 Task: Create a due date automation trigger when advanced on, on the tuesday of the week a card is due add fields with custom field "Resume" cleared at 11:00 AM.
Action: Mouse moved to (1105, 93)
Screenshot: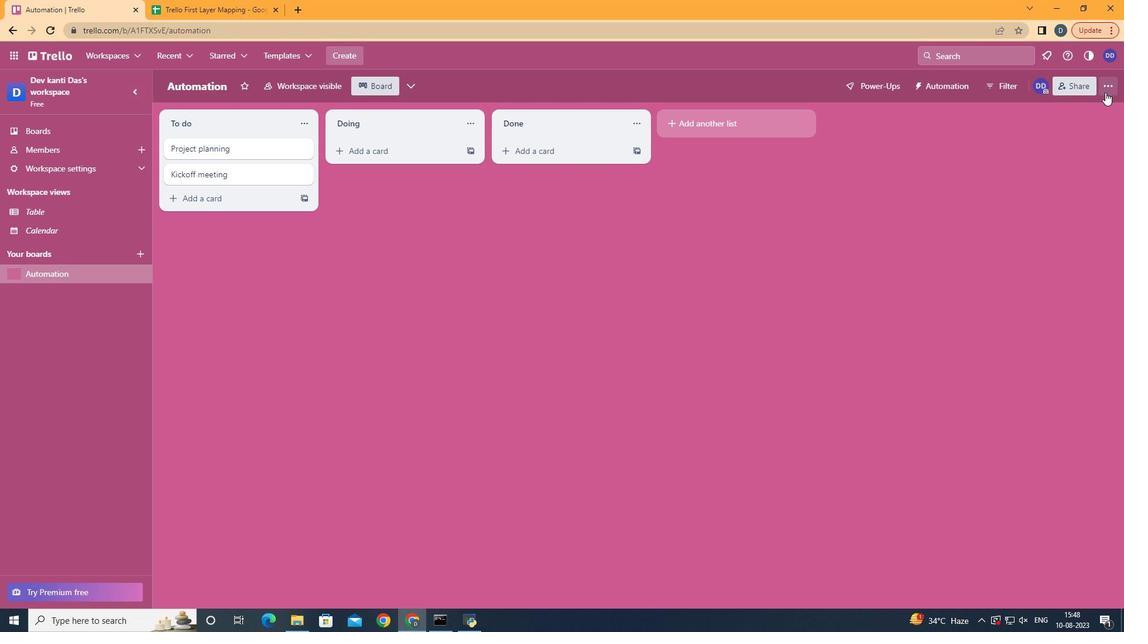 
Action: Mouse pressed left at (1105, 93)
Screenshot: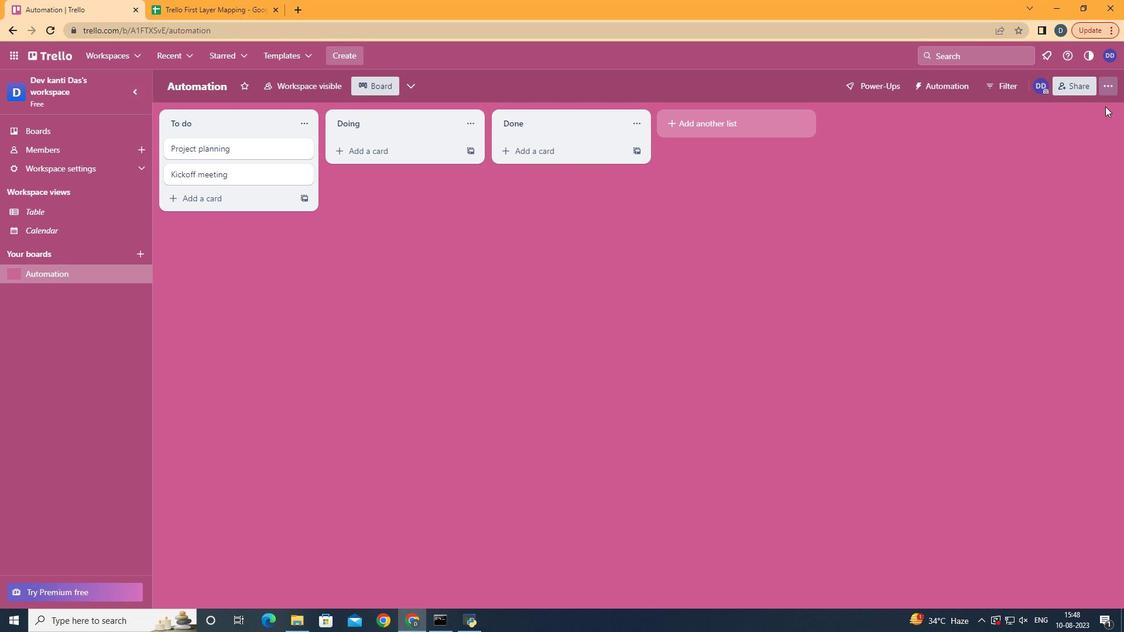 
Action: Mouse moved to (1035, 258)
Screenshot: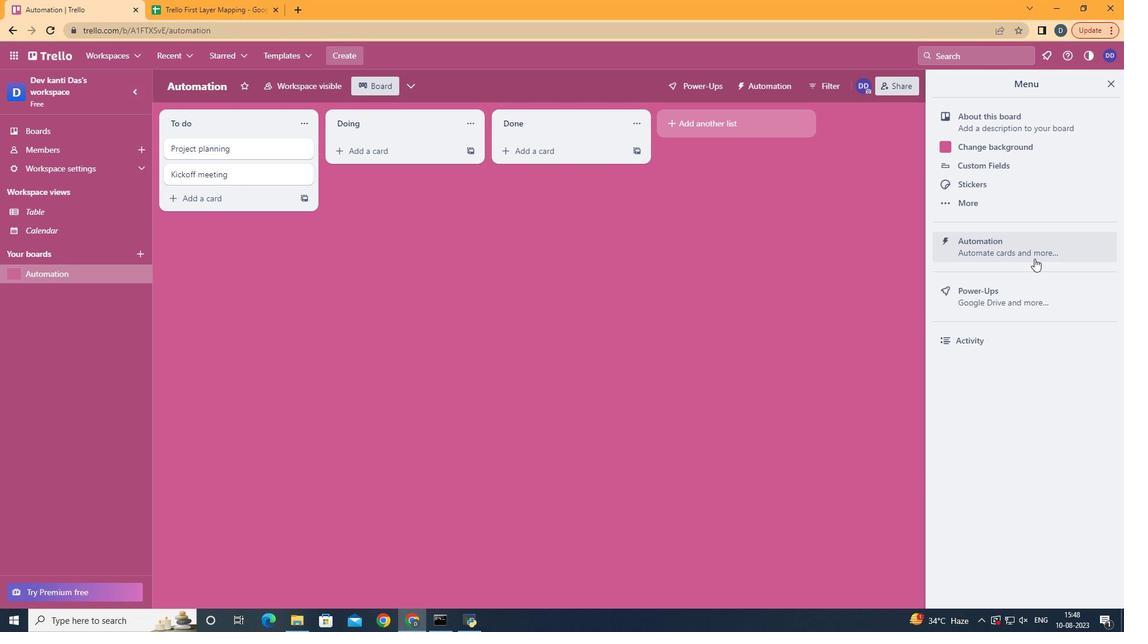 
Action: Mouse pressed left at (1035, 258)
Screenshot: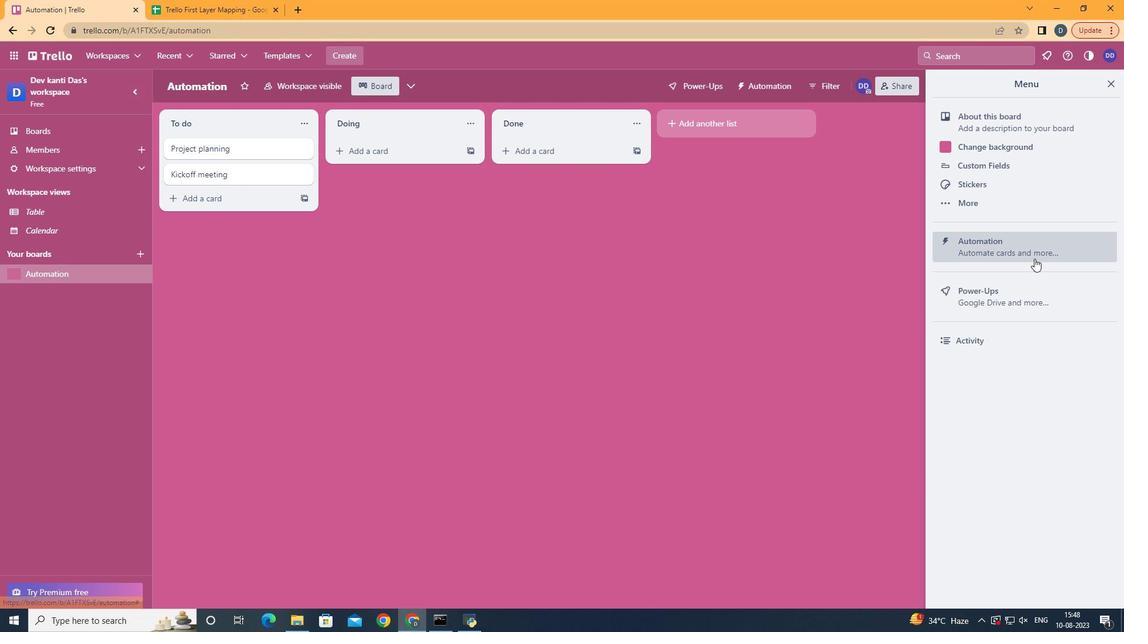 
Action: Mouse moved to (210, 233)
Screenshot: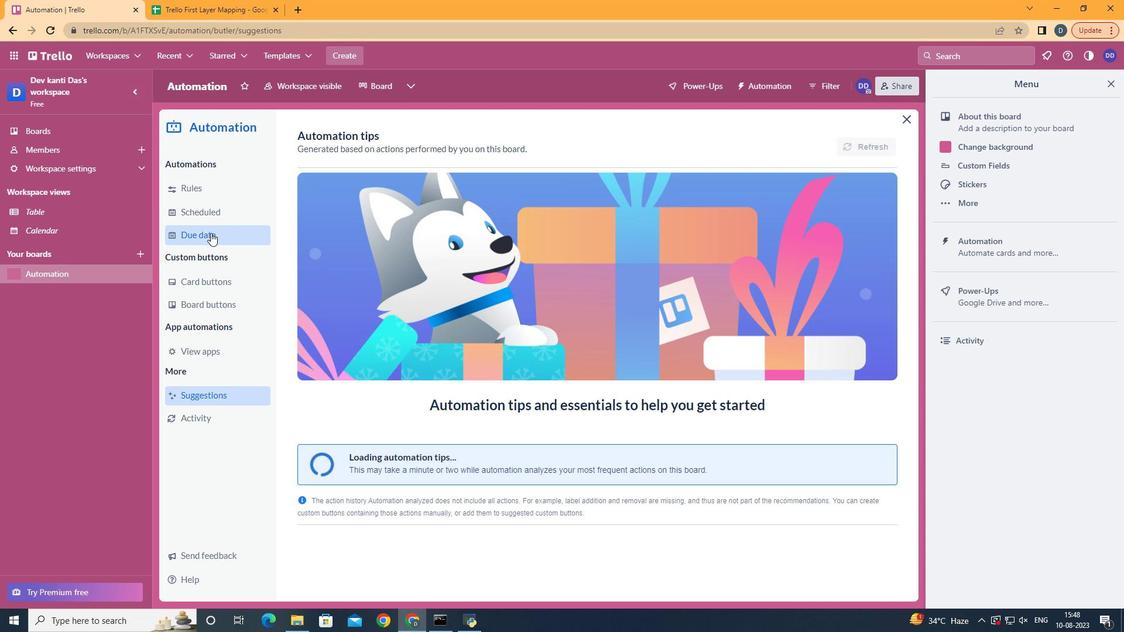 
Action: Mouse pressed left at (210, 233)
Screenshot: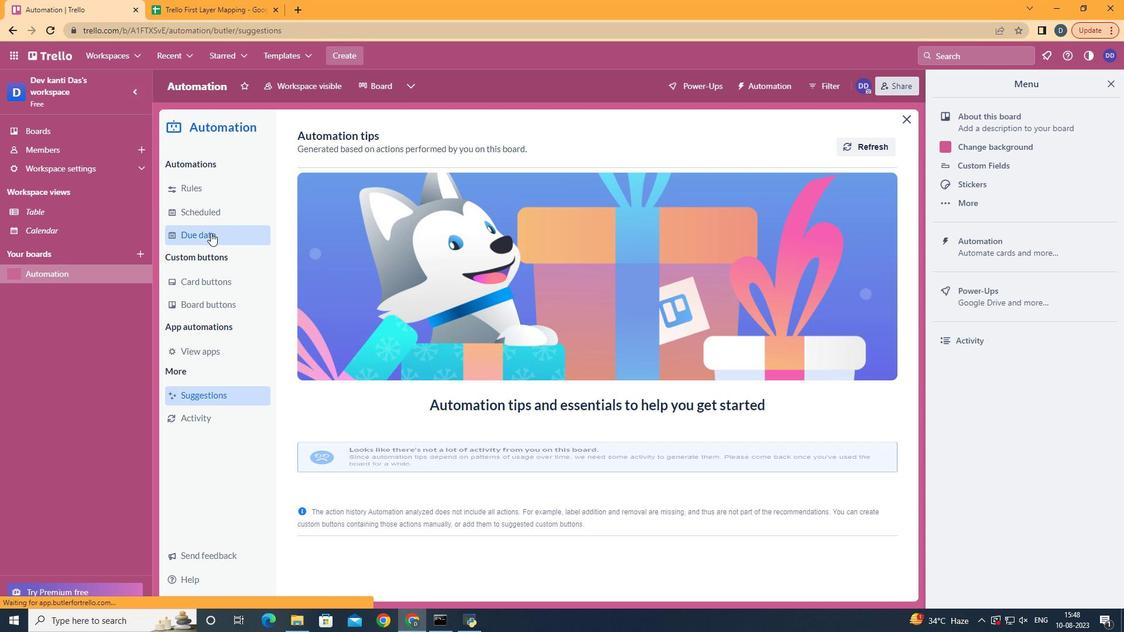 
Action: Mouse moved to (811, 147)
Screenshot: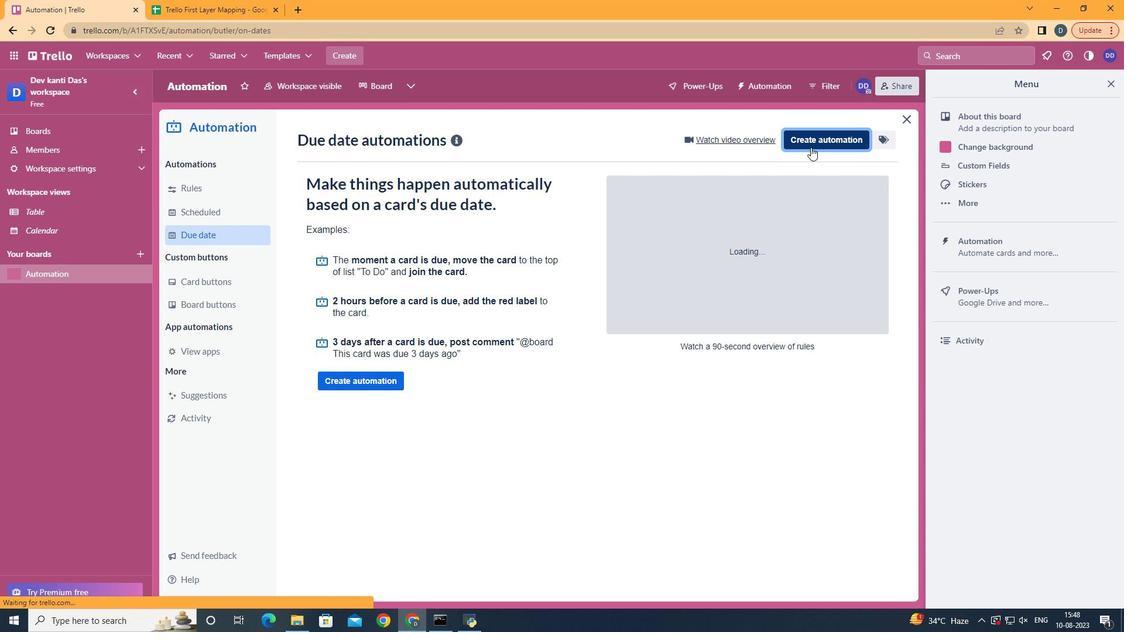 
Action: Mouse pressed left at (811, 147)
Screenshot: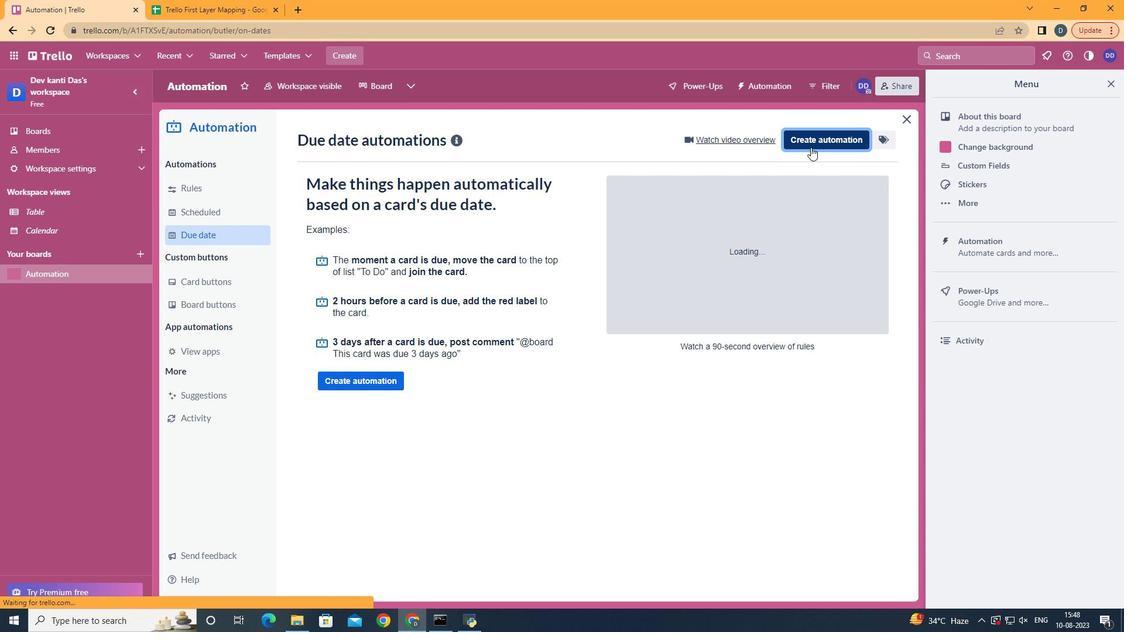 
Action: Mouse moved to (605, 257)
Screenshot: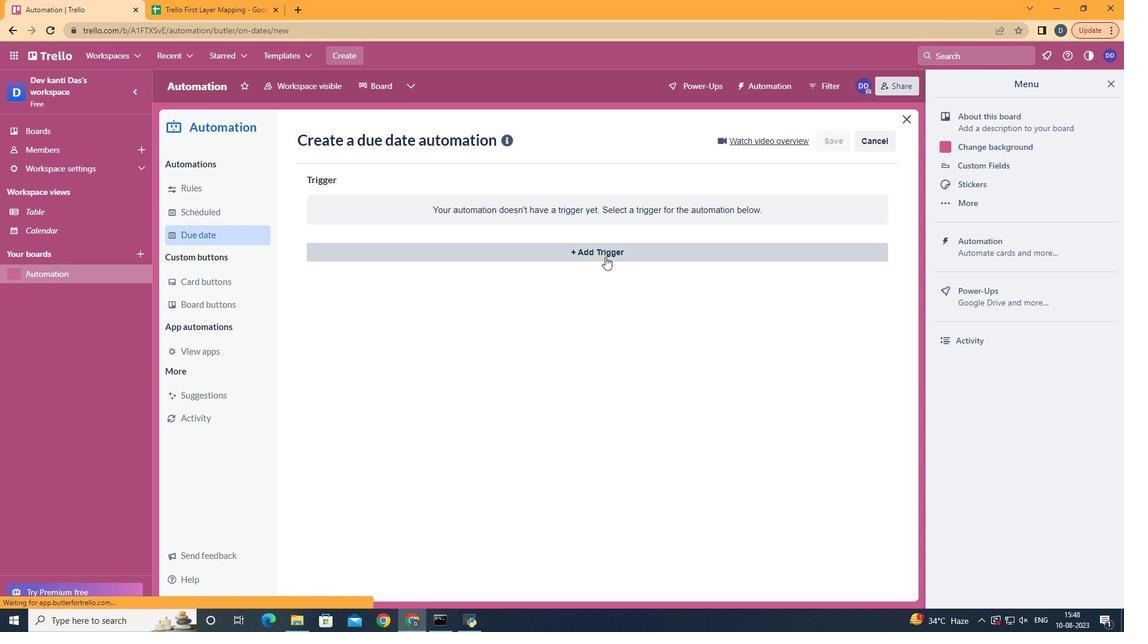 
Action: Mouse pressed left at (605, 257)
Screenshot: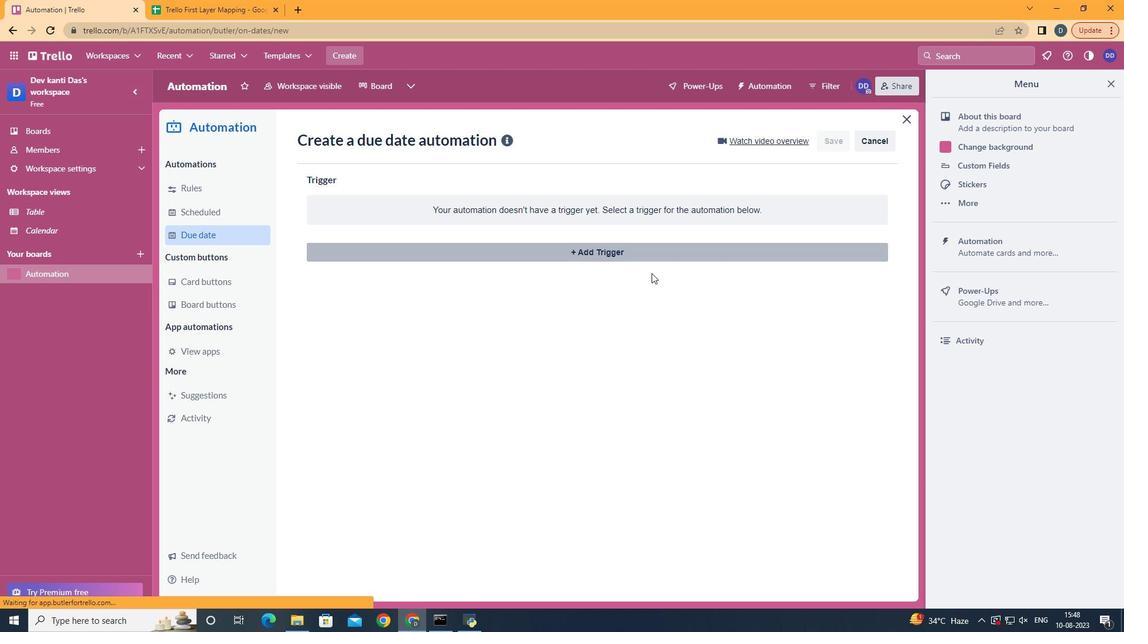 
Action: Mouse moved to (380, 331)
Screenshot: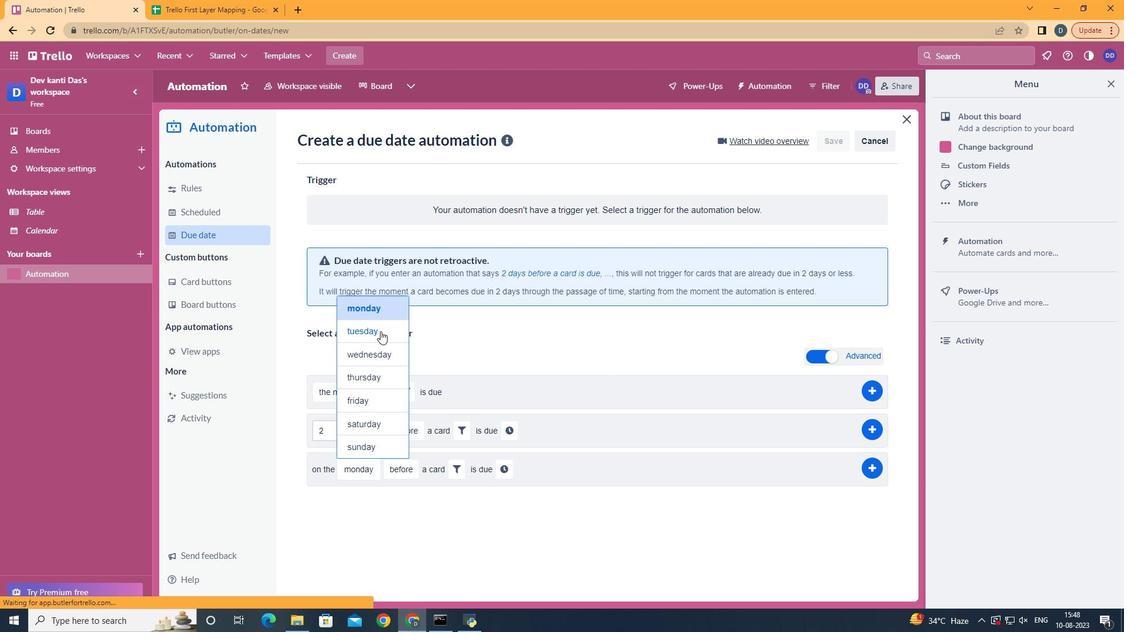 
Action: Mouse pressed left at (380, 331)
Screenshot: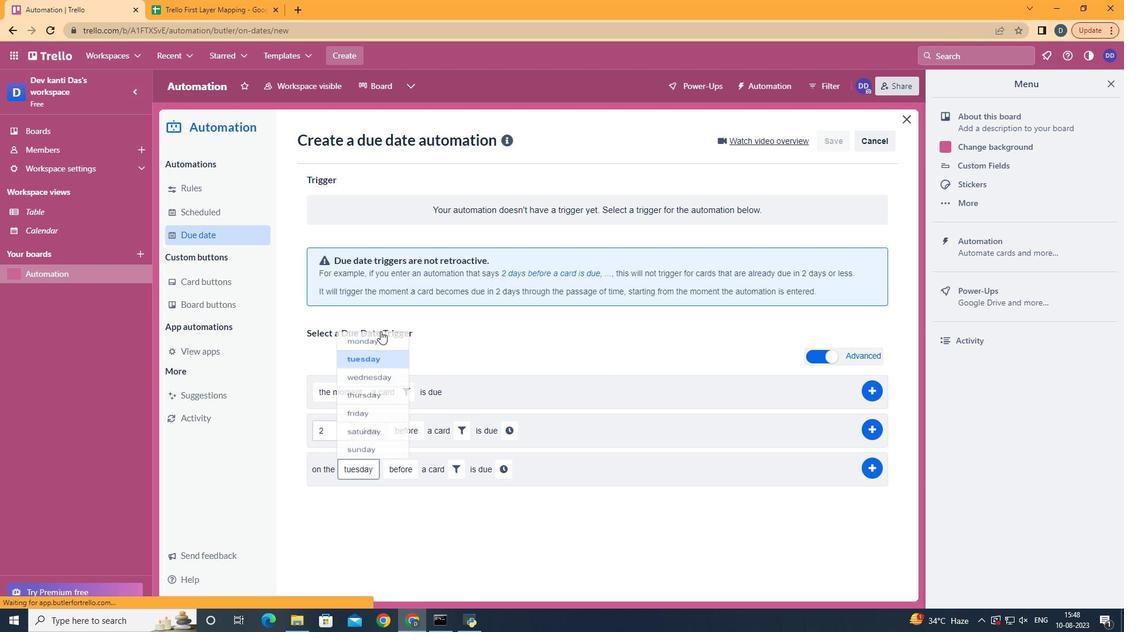 
Action: Mouse moved to (419, 536)
Screenshot: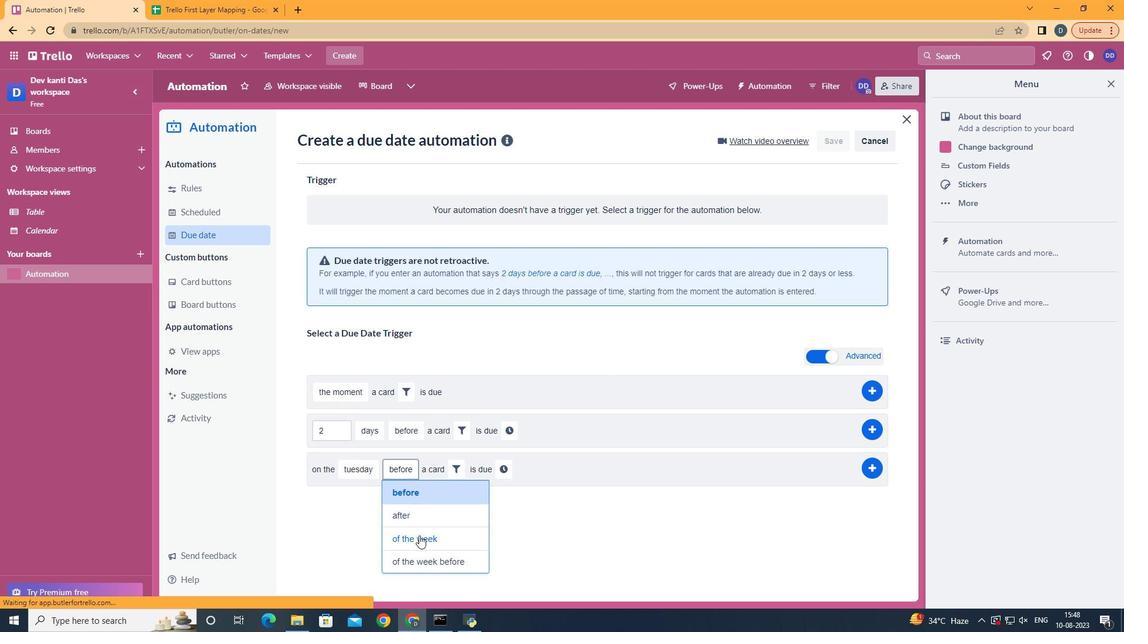 
Action: Mouse pressed left at (419, 536)
Screenshot: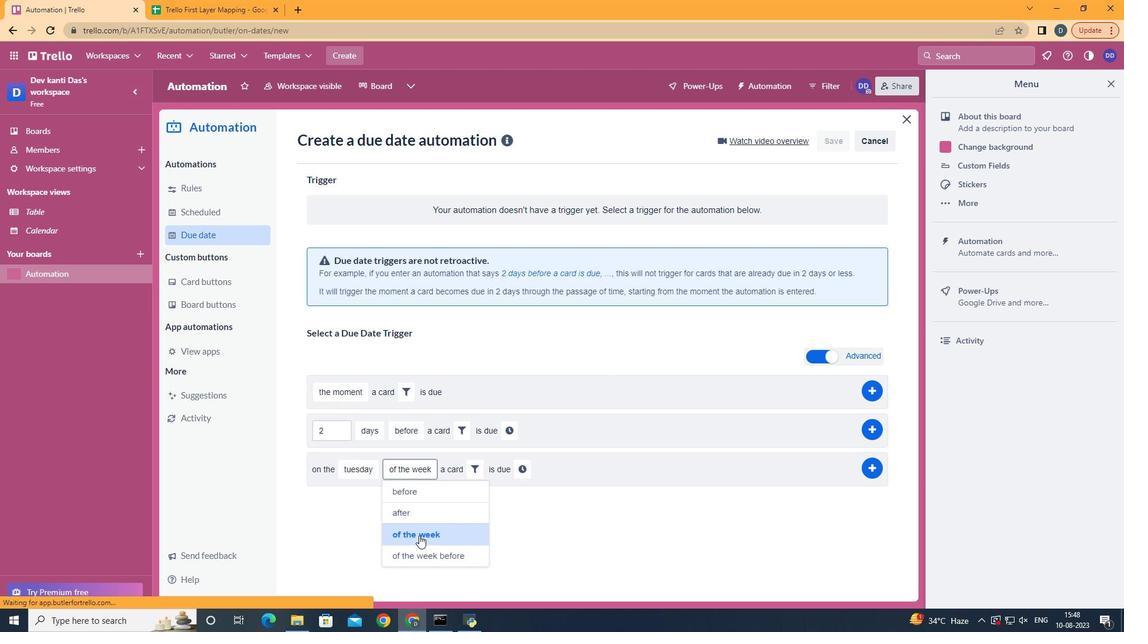 
Action: Mouse moved to (471, 465)
Screenshot: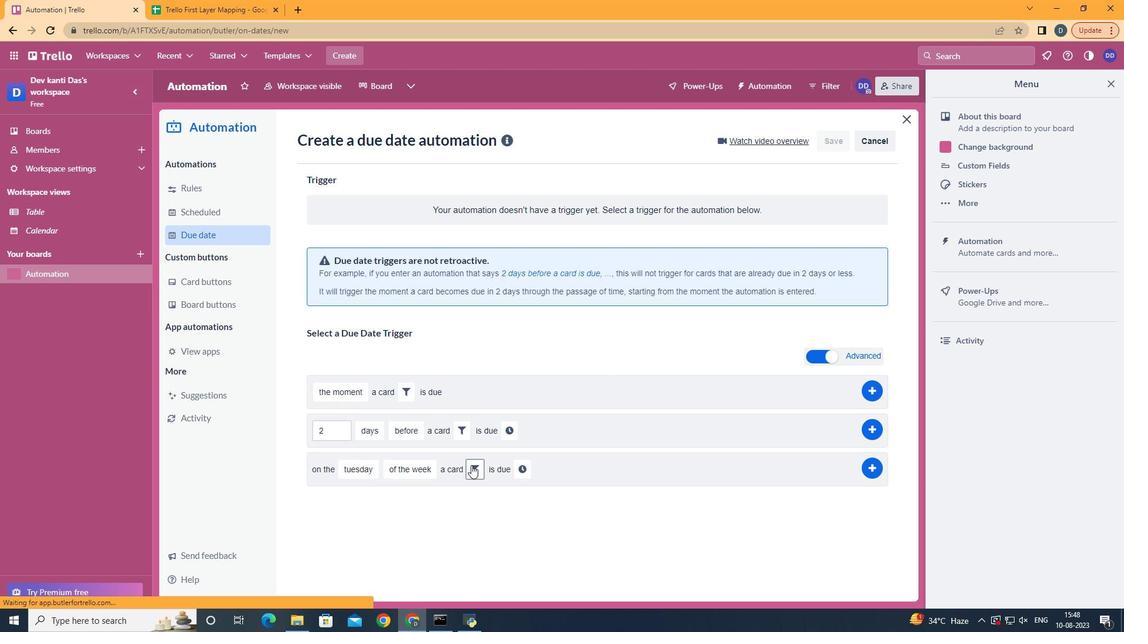 
Action: Mouse pressed left at (471, 465)
Screenshot: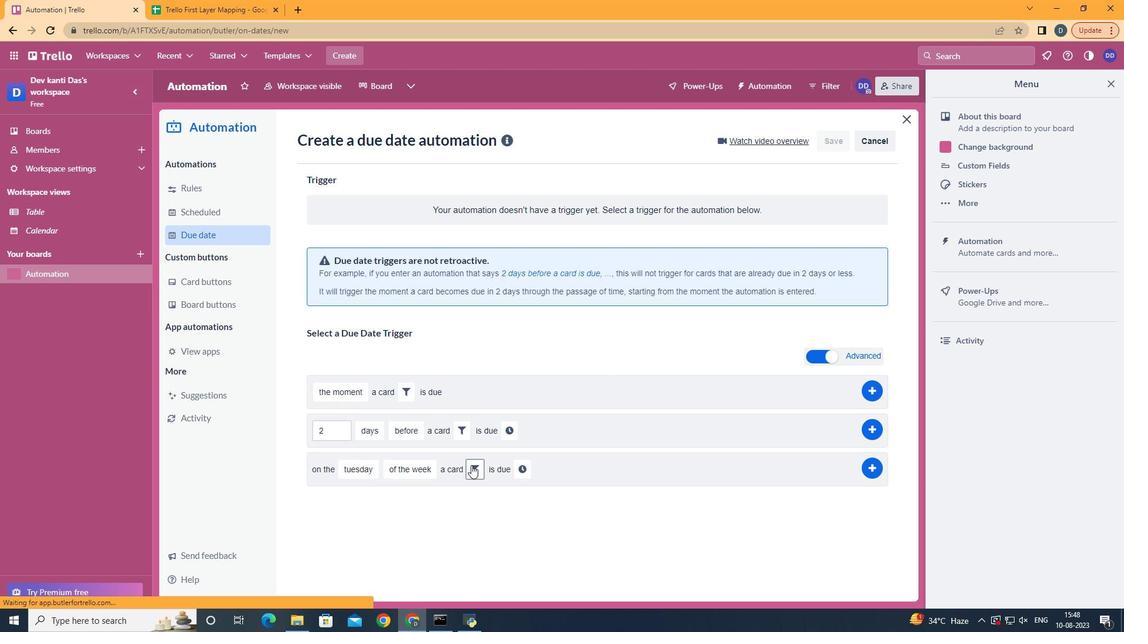 
Action: Mouse moved to (661, 507)
Screenshot: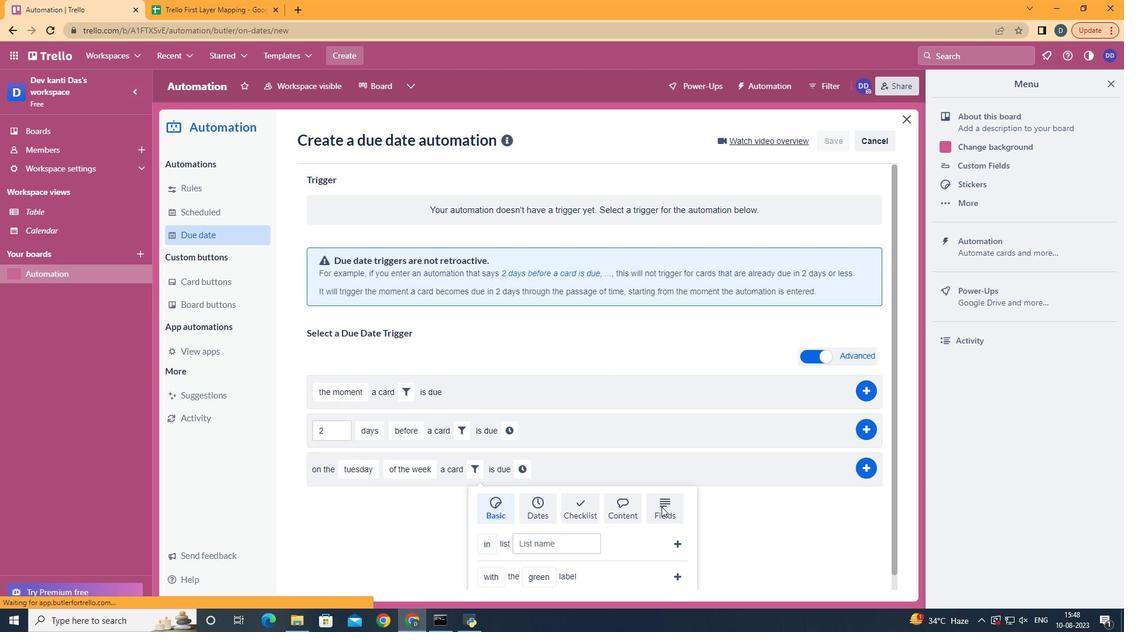
Action: Mouse pressed left at (661, 507)
Screenshot: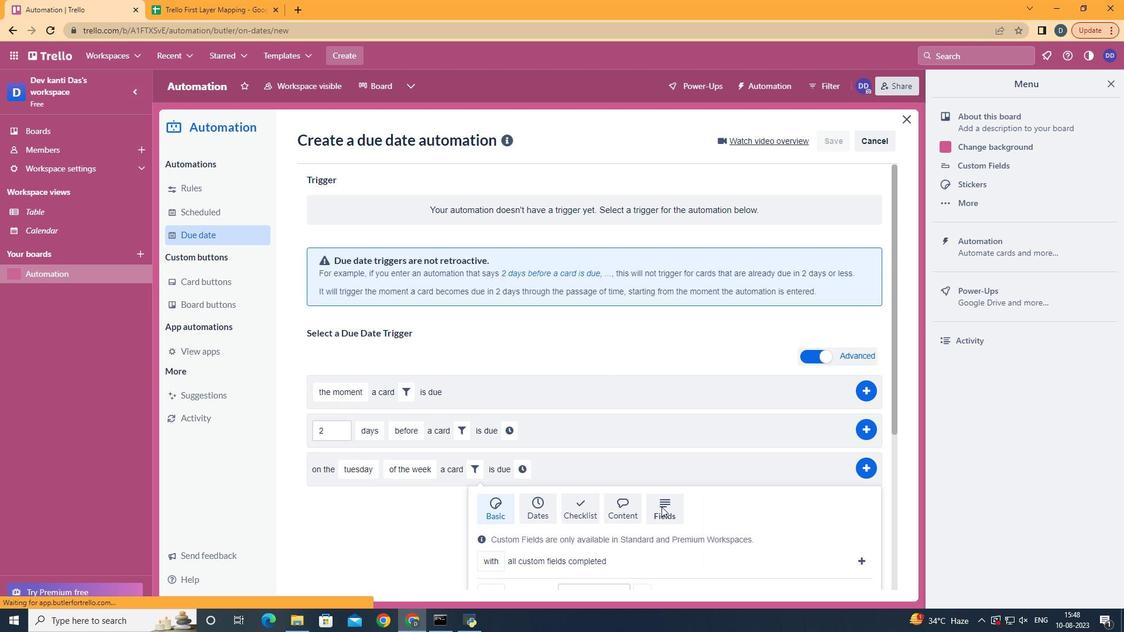 
Action: Mouse moved to (663, 507)
Screenshot: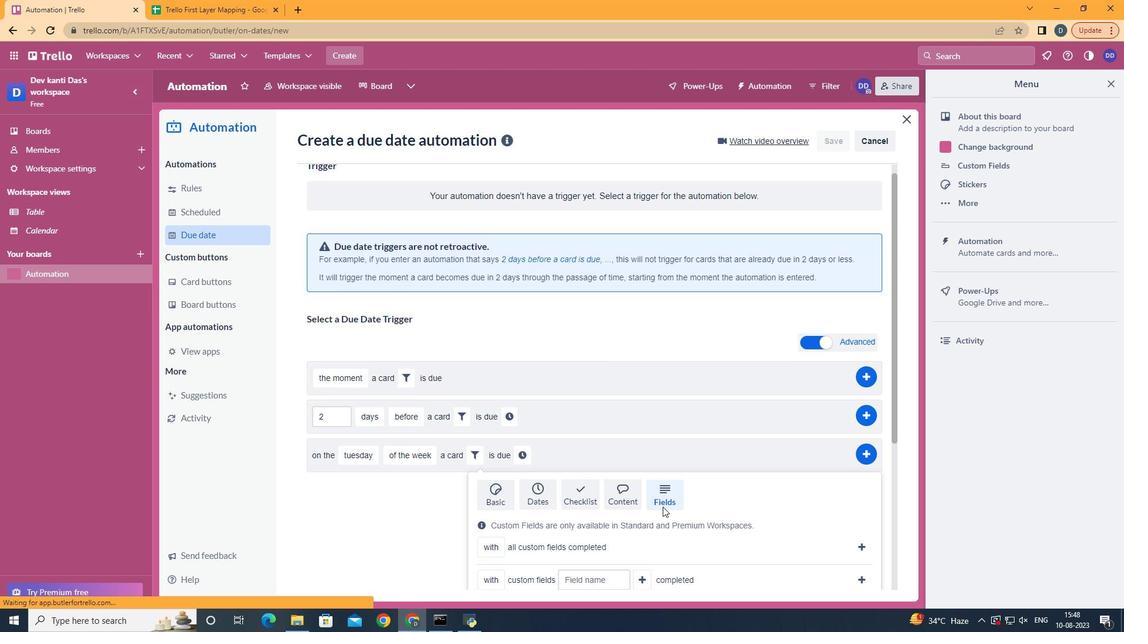 
Action: Mouse scrolled (663, 506) with delta (0, 0)
Screenshot: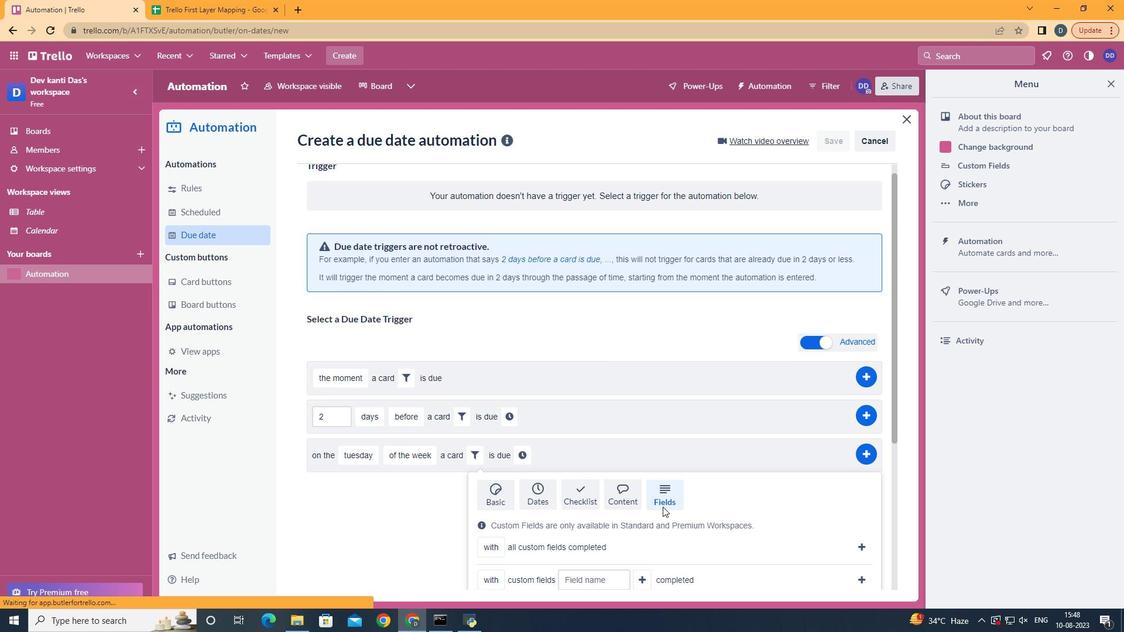 
Action: Mouse scrolled (663, 506) with delta (0, 0)
Screenshot: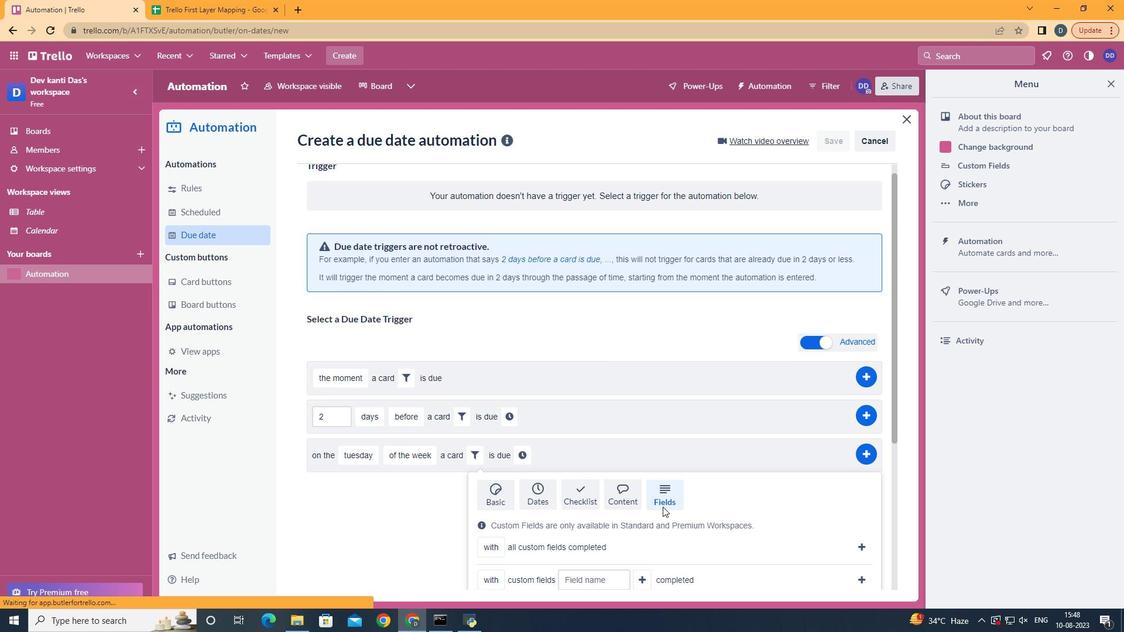 
Action: Mouse moved to (663, 507)
Screenshot: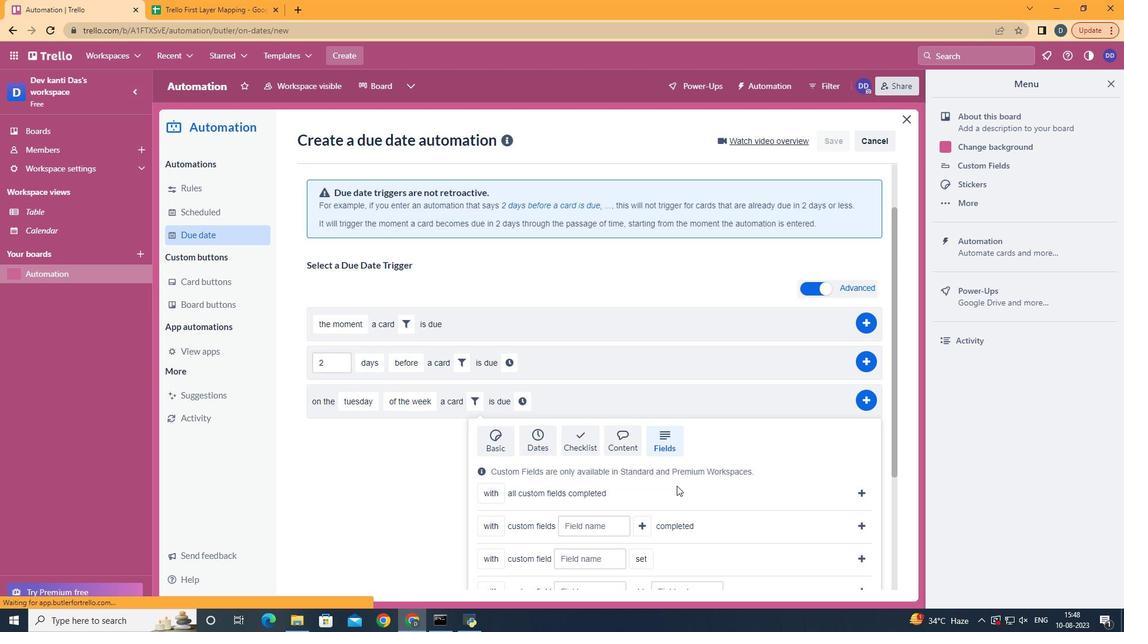 
Action: Mouse scrolled (663, 506) with delta (0, 0)
Screenshot: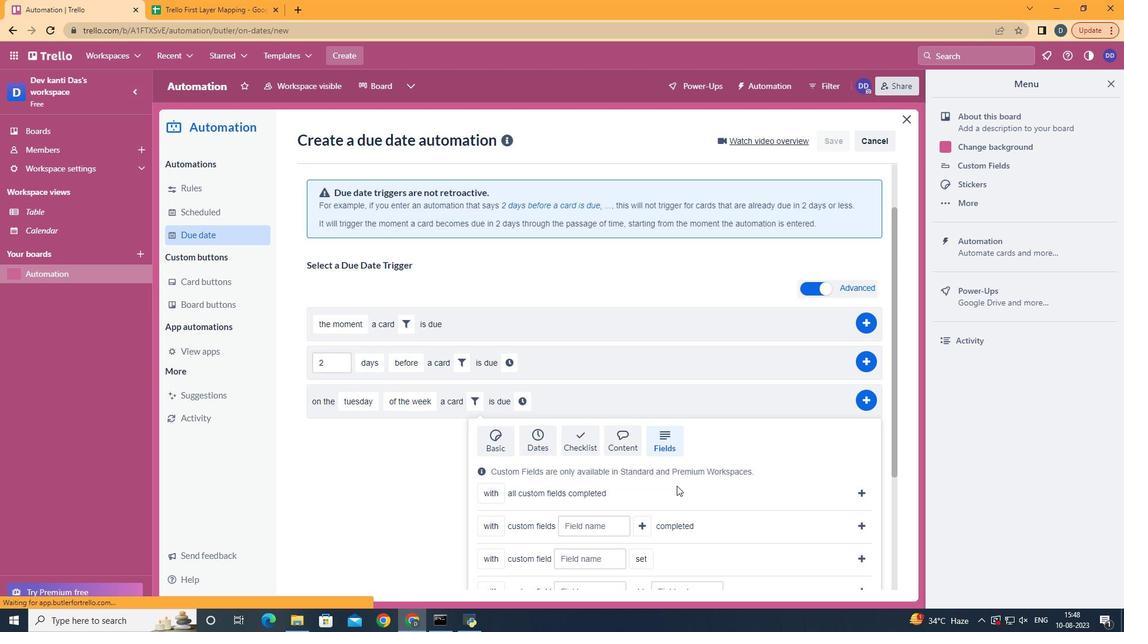 
Action: Mouse moved to (677, 486)
Screenshot: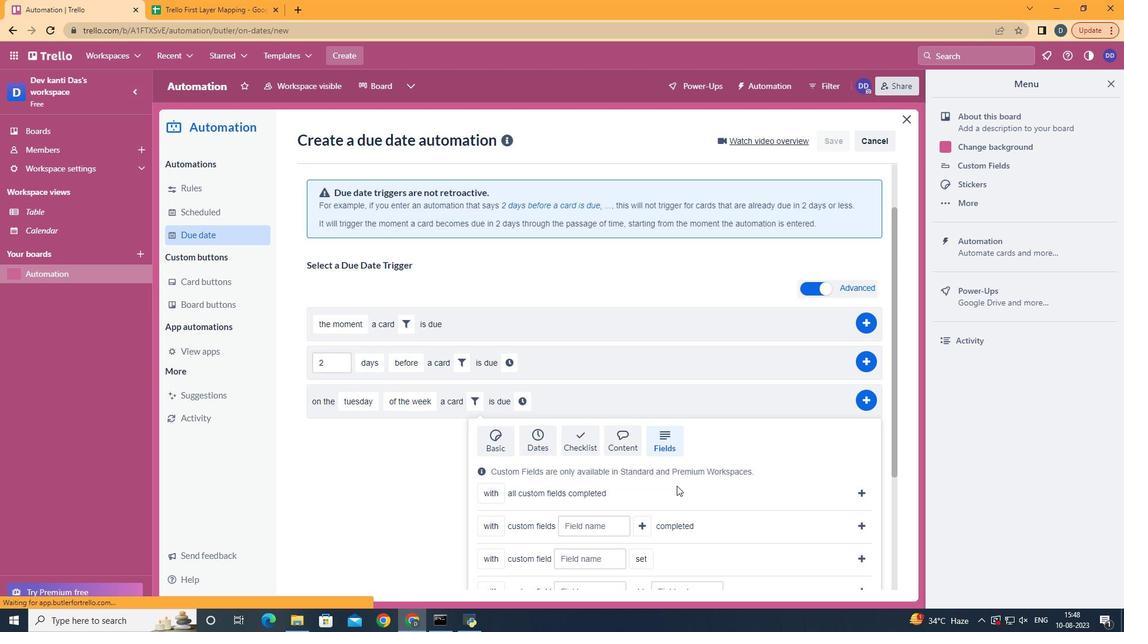 
Action: Mouse scrolled (663, 506) with delta (0, 0)
Screenshot: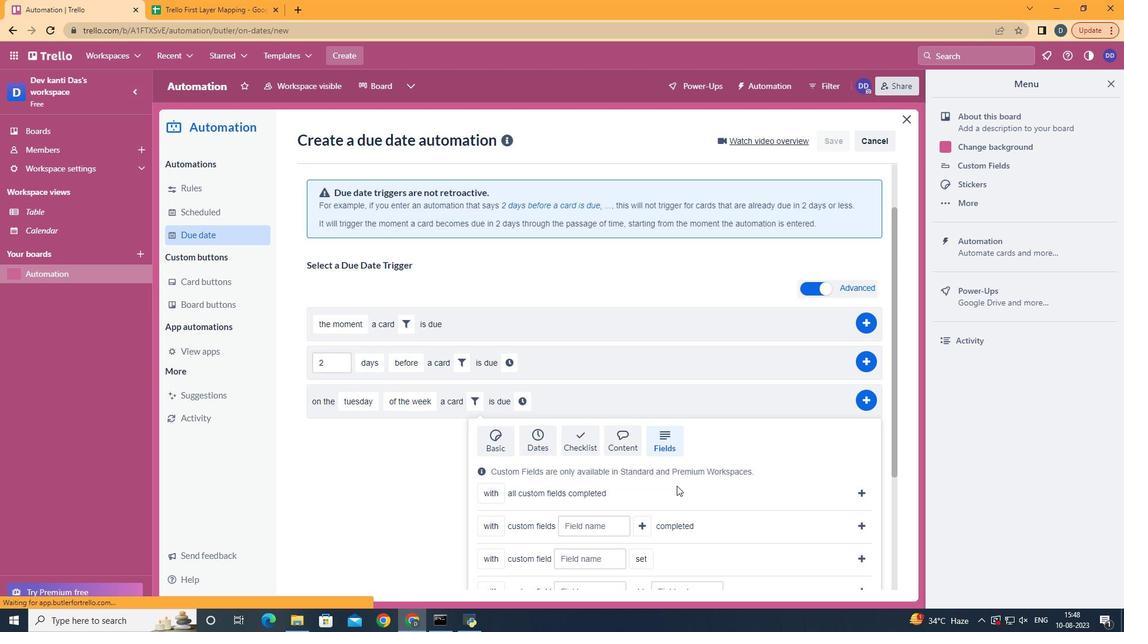 
Action: Mouse moved to (507, 414)
Screenshot: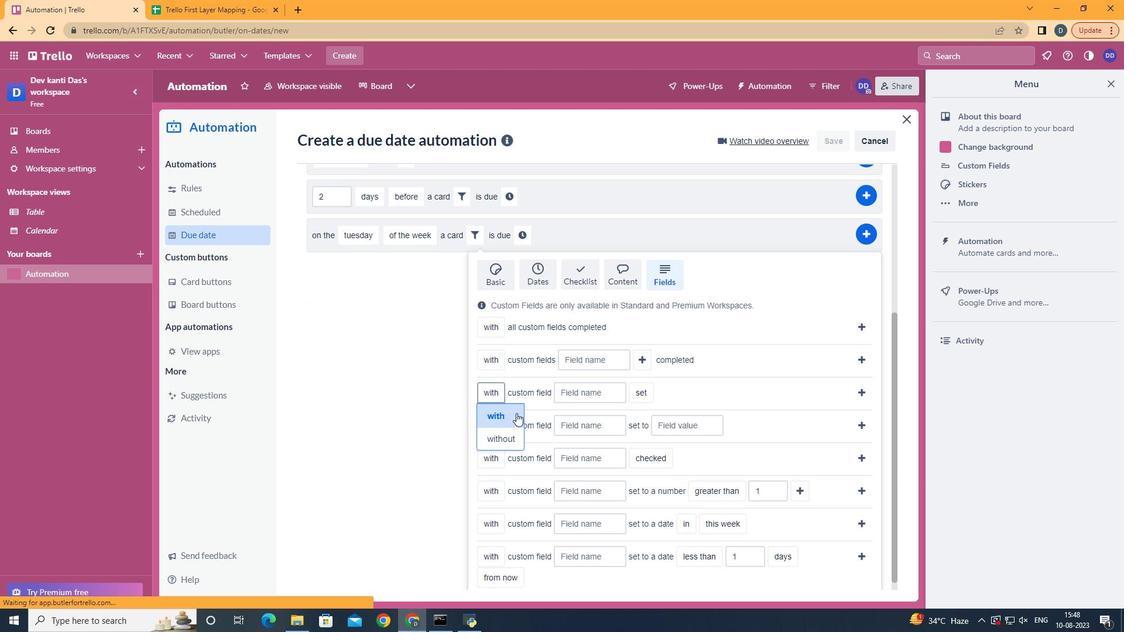
Action: Mouse pressed left at (507, 414)
Screenshot: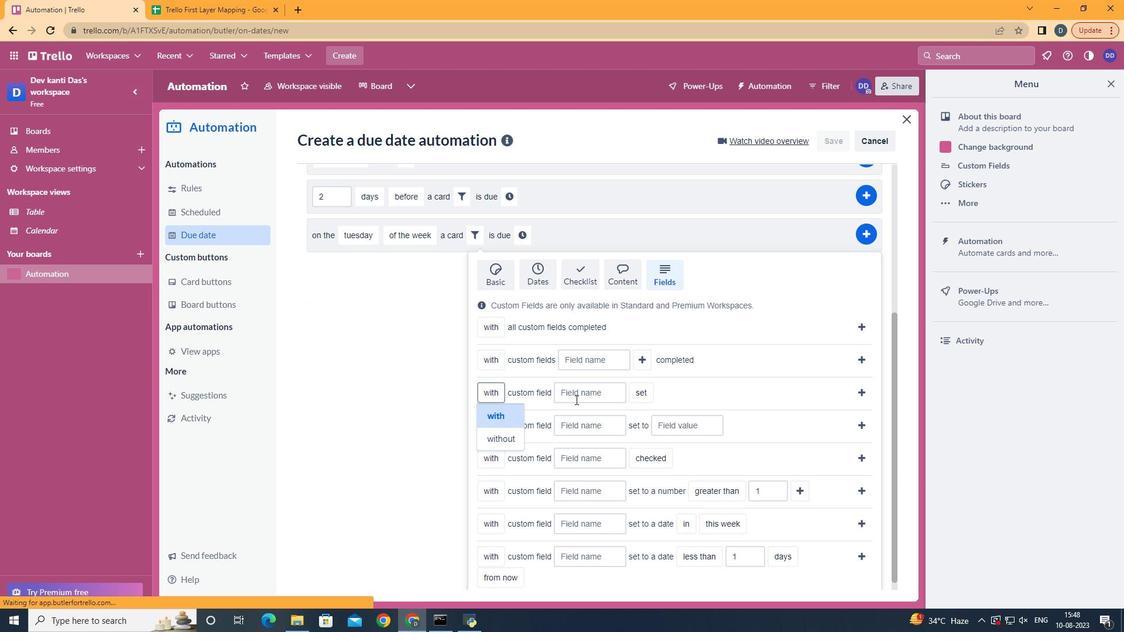 
Action: Mouse moved to (579, 392)
Screenshot: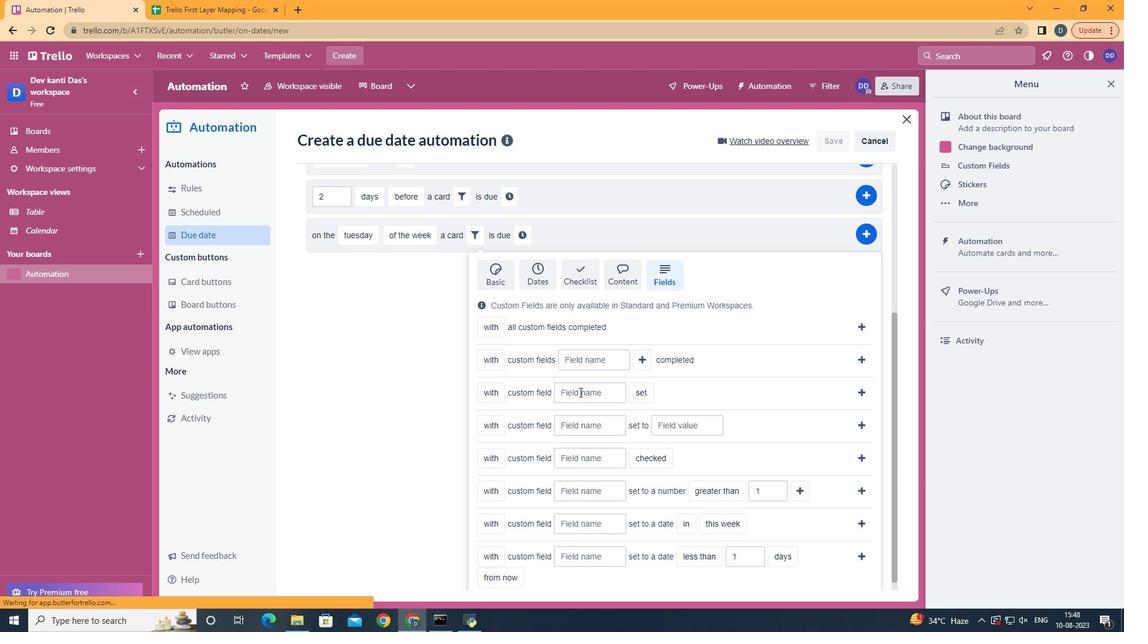 
Action: Mouse pressed left at (579, 392)
Screenshot: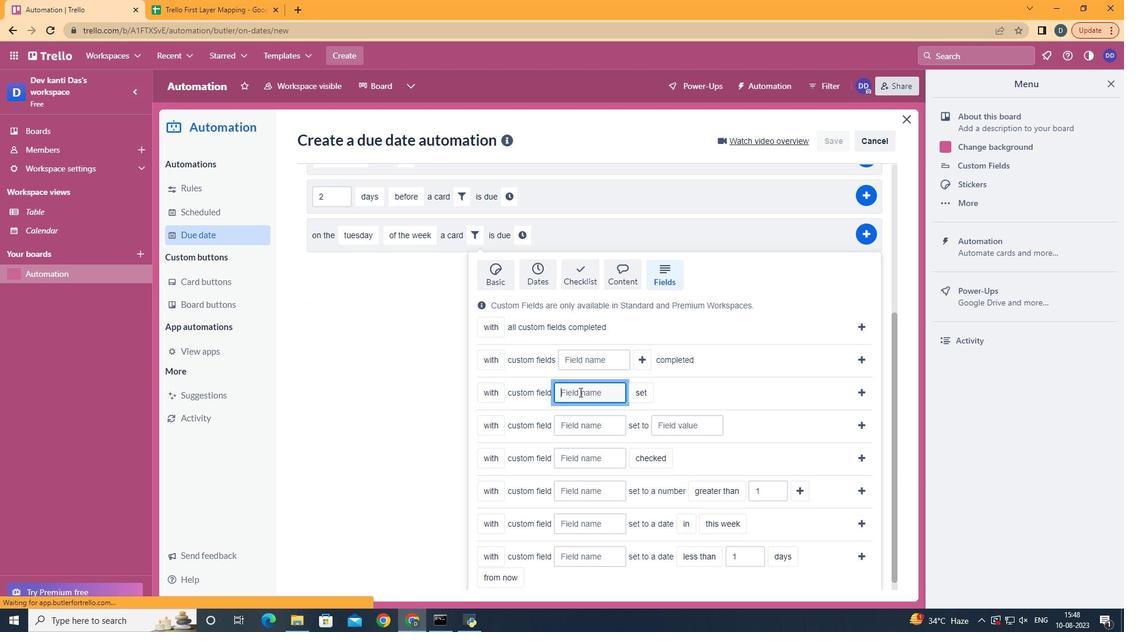 
Action: Mouse moved to (585, 390)
Screenshot: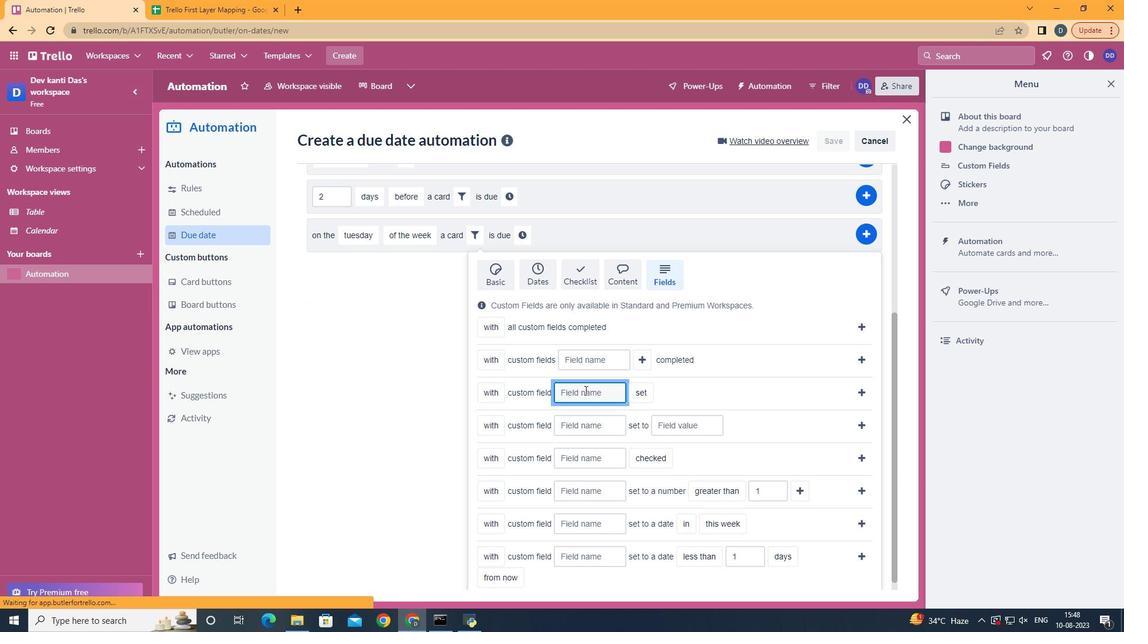 
Action: Key pressed <Key.shift>Resume
Screenshot: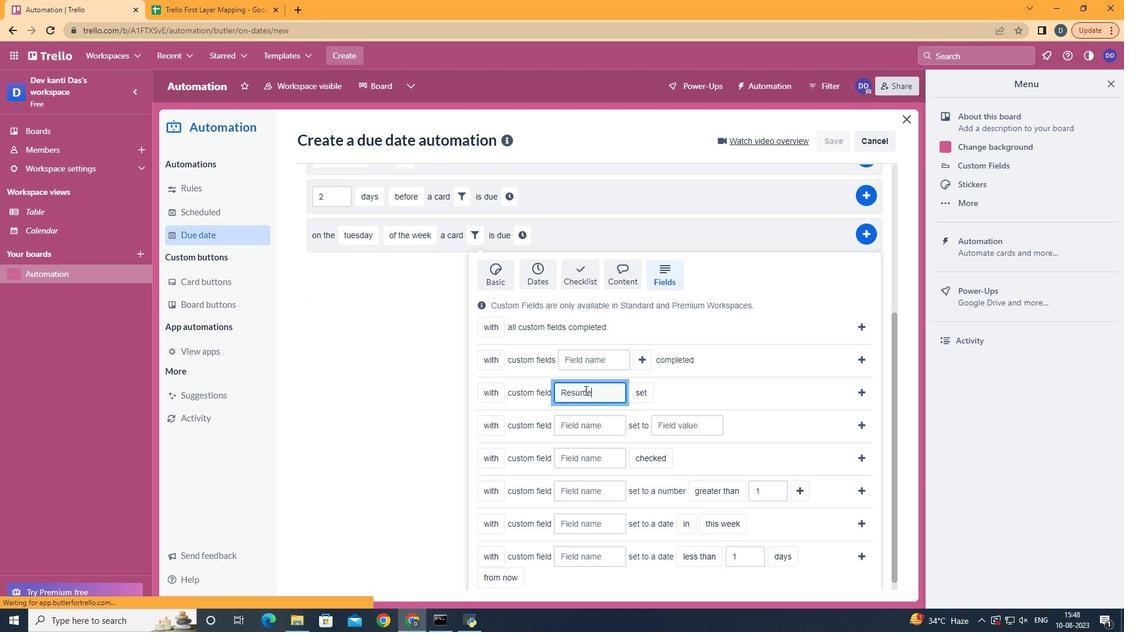 
Action: Mouse moved to (652, 429)
Screenshot: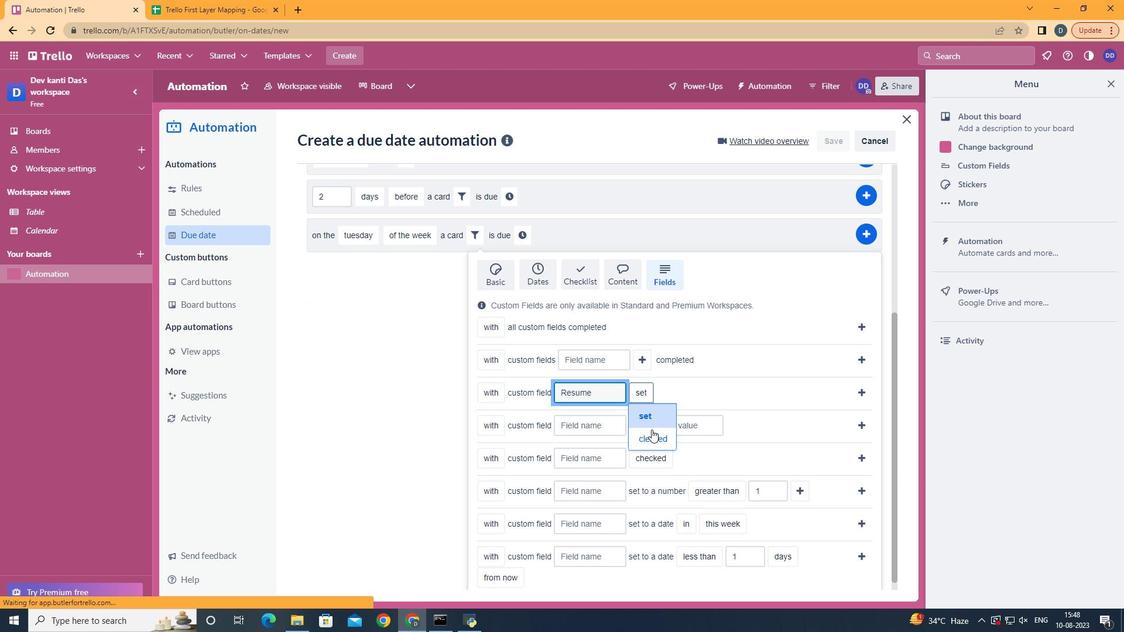 
Action: Mouse pressed left at (652, 429)
Screenshot: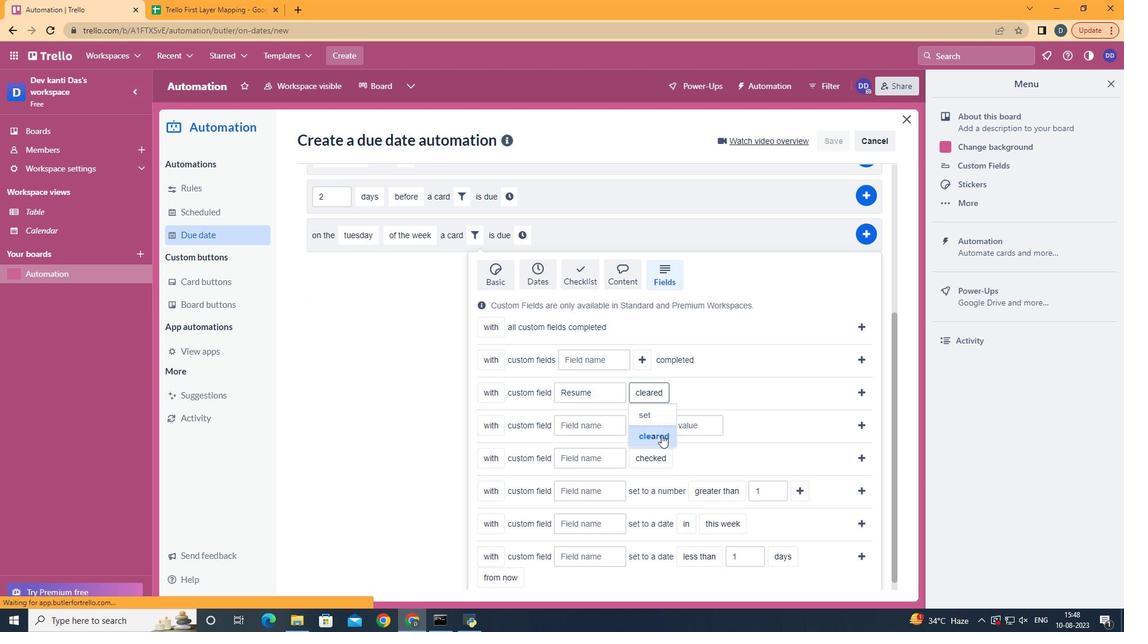 
Action: Mouse moved to (864, 386)
Screenshot: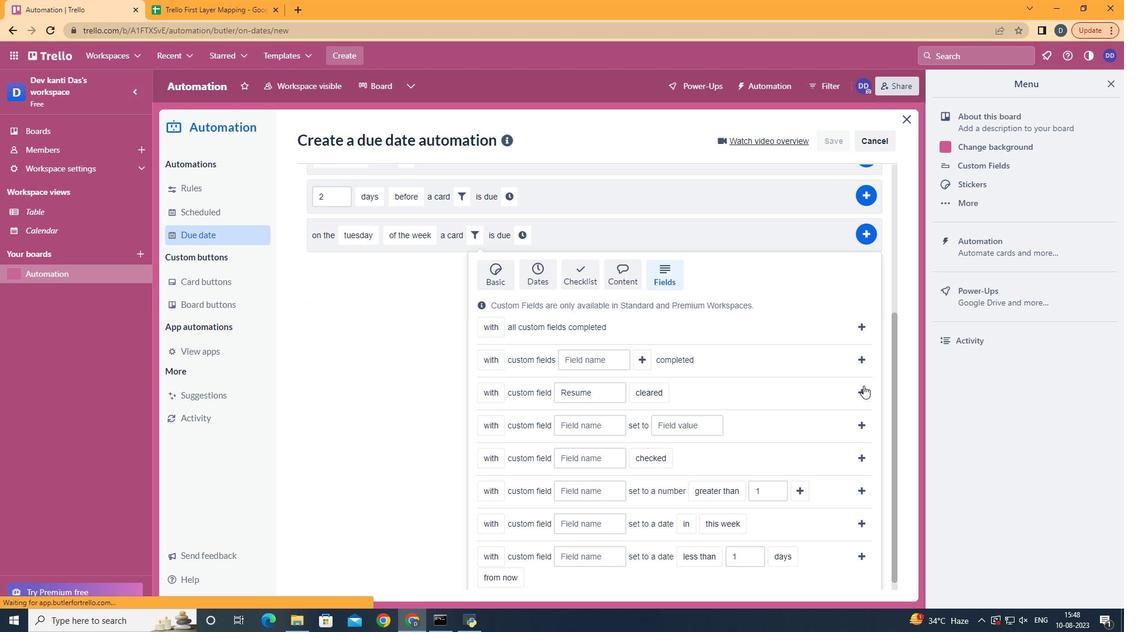 
Action: Mouse pressed left at (864, 386)
Screenshot: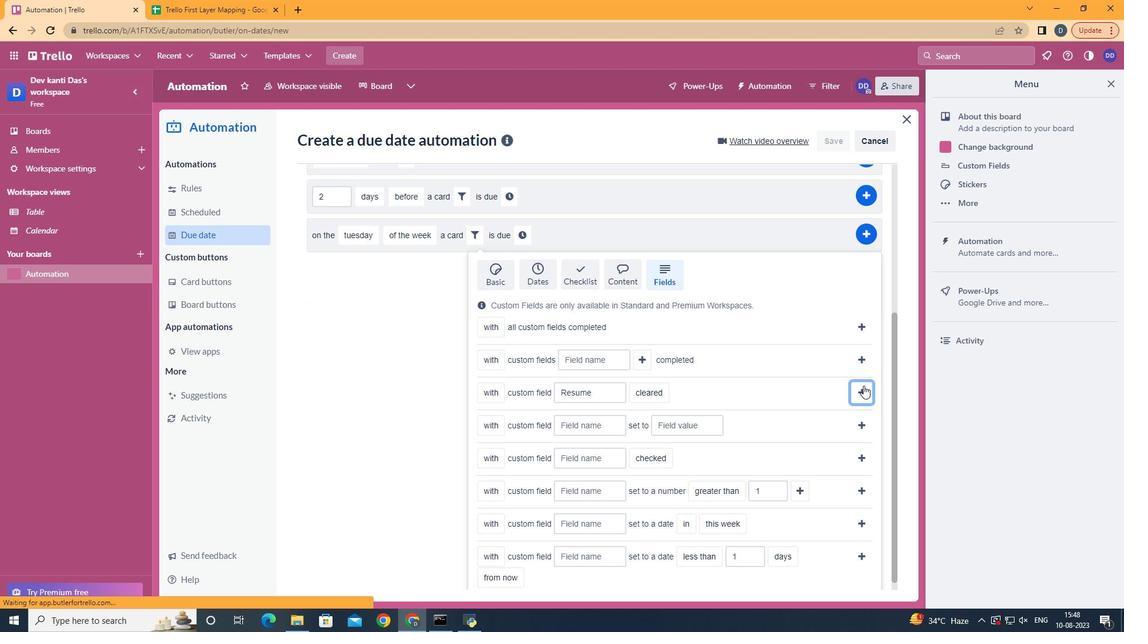 
Action: Mouse moved to (681, 471)
Screenshot: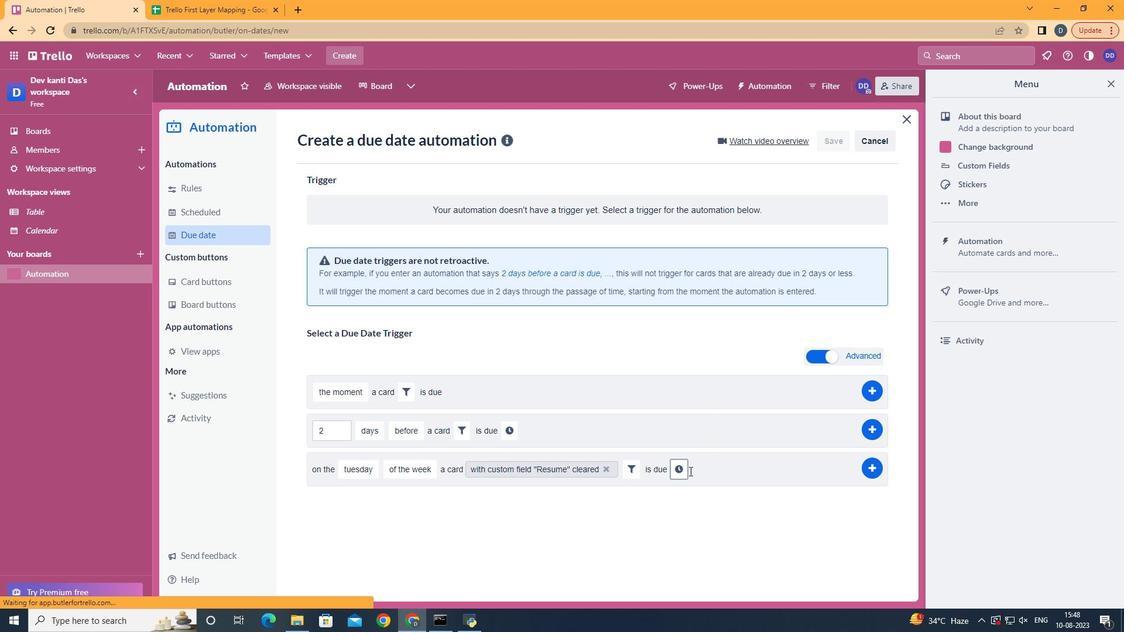 
Action: Mouse pressed left at (681, 471)
Screenshot: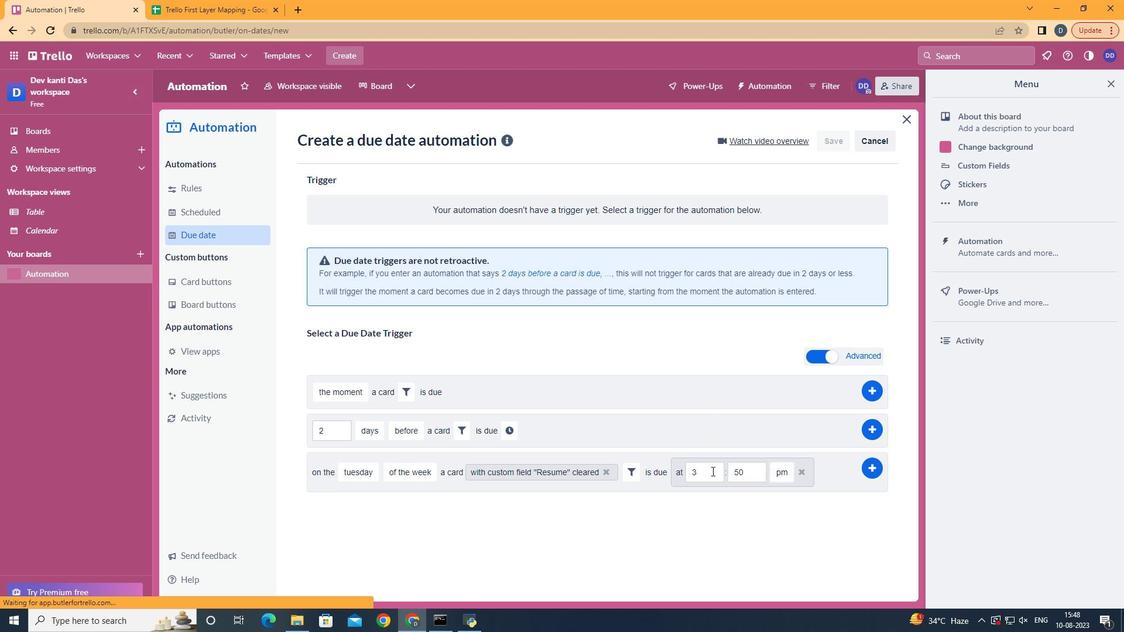 
Action: Mouse moved to (712, 471)
Screenshot: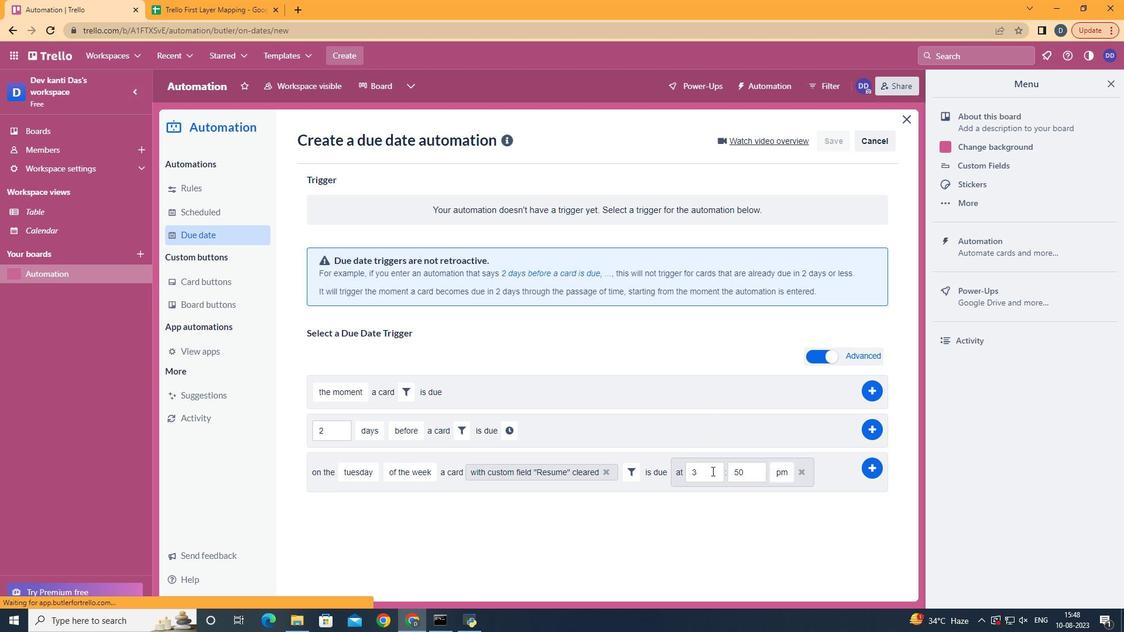 
Action: Mouse pressed left at (712, 471)
Screenshot: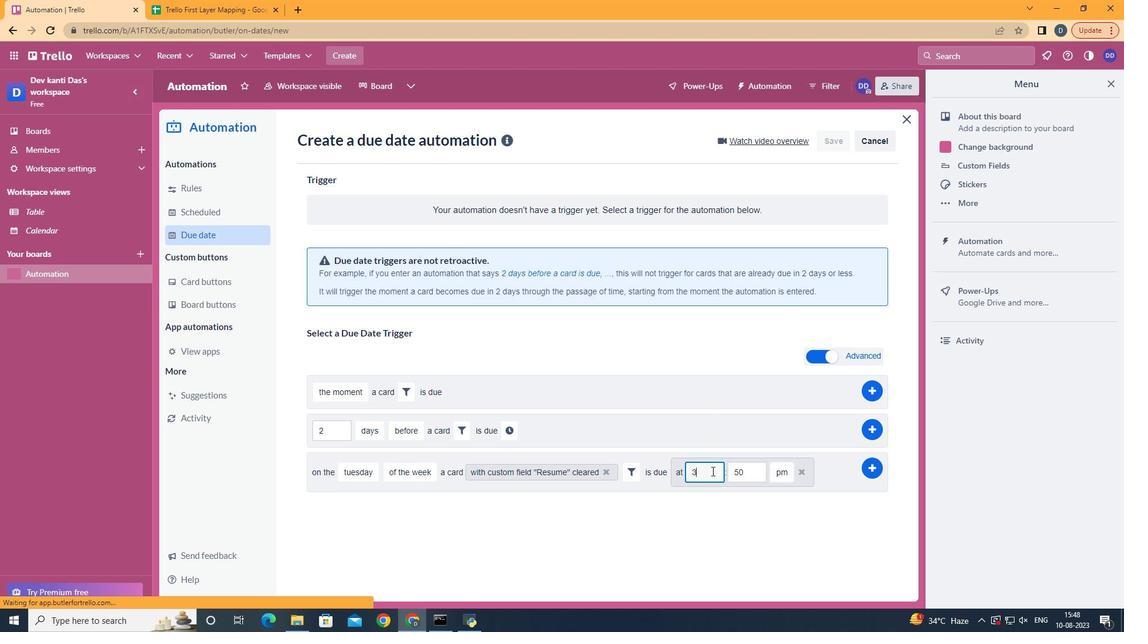 
Action: Mouse moved to (691, 449)
Screenshot: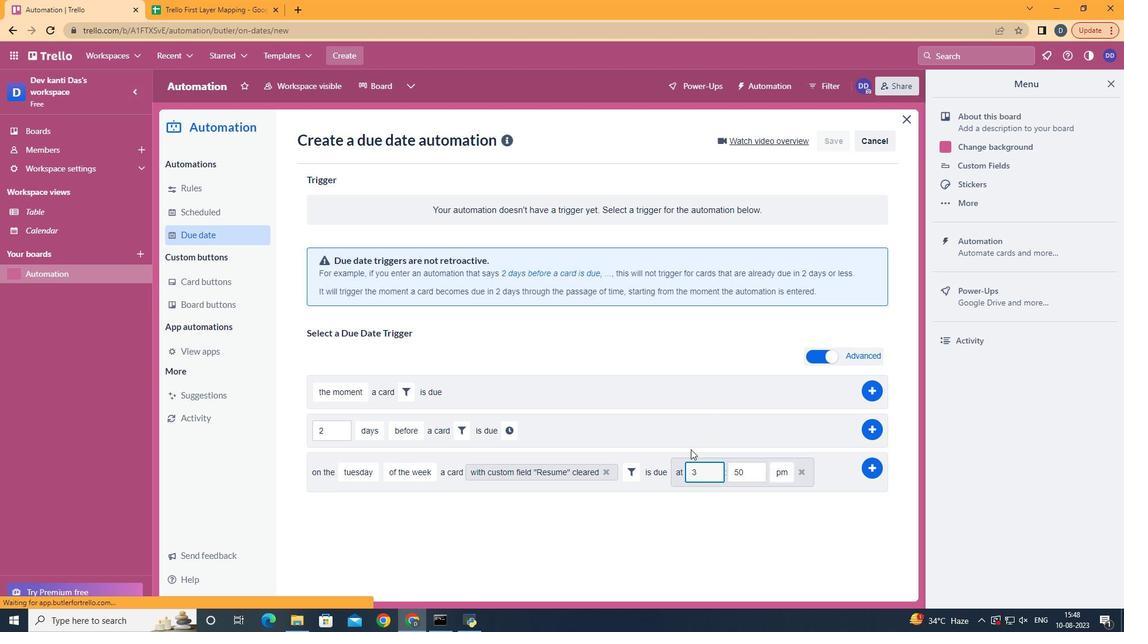 
Action: Key pressed <Key.backspace>11
Screenshot: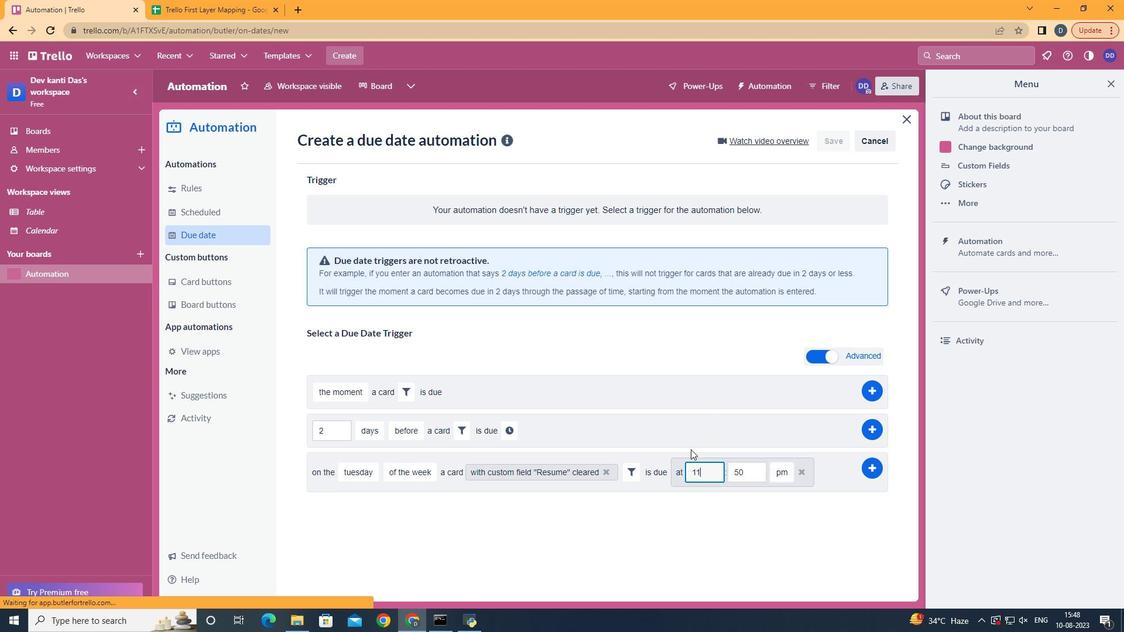 
Action: Mouse moved to (752, 472)
Screenshot: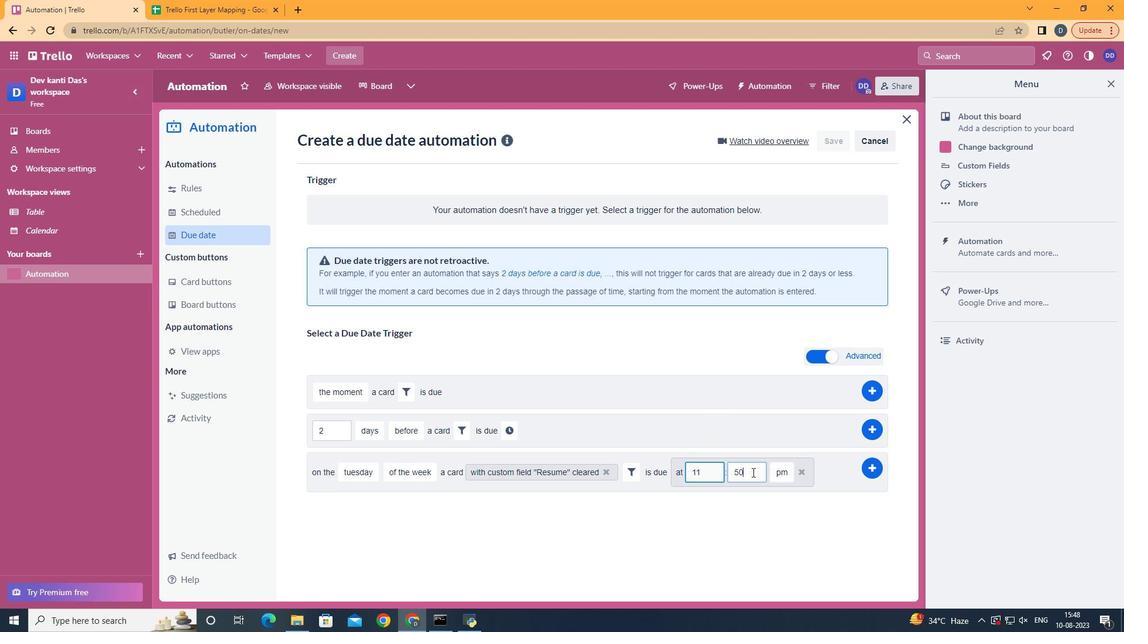 
Action: Mouse pressed left at (752, 472)
Screenshot: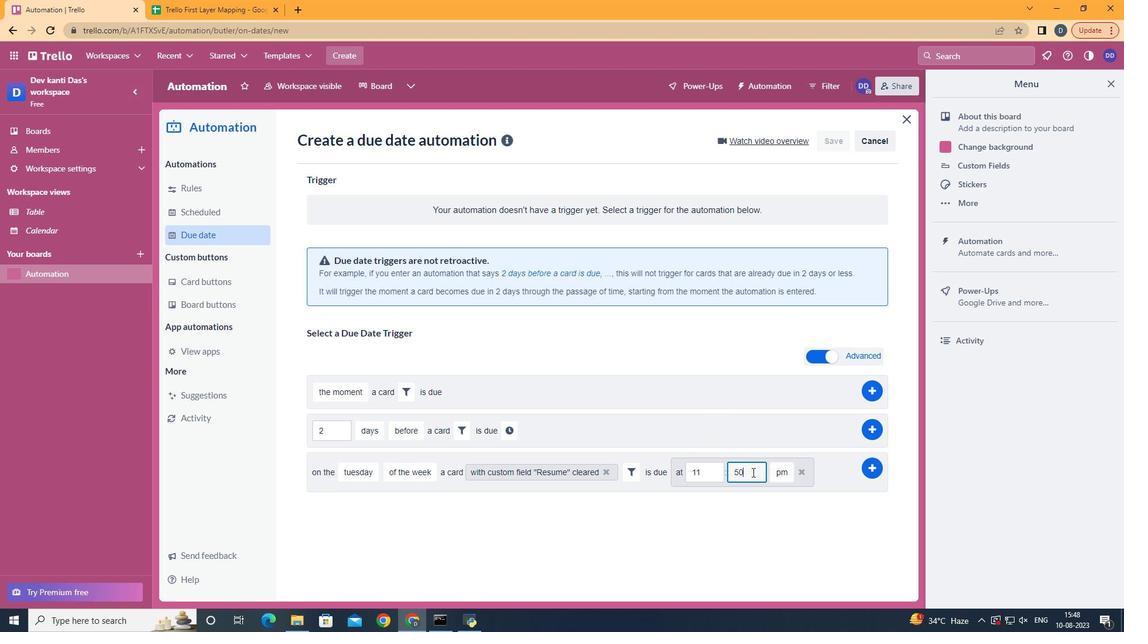 
Action: Key pressed <Key.backspace><Key.backspace>00
Screenshot: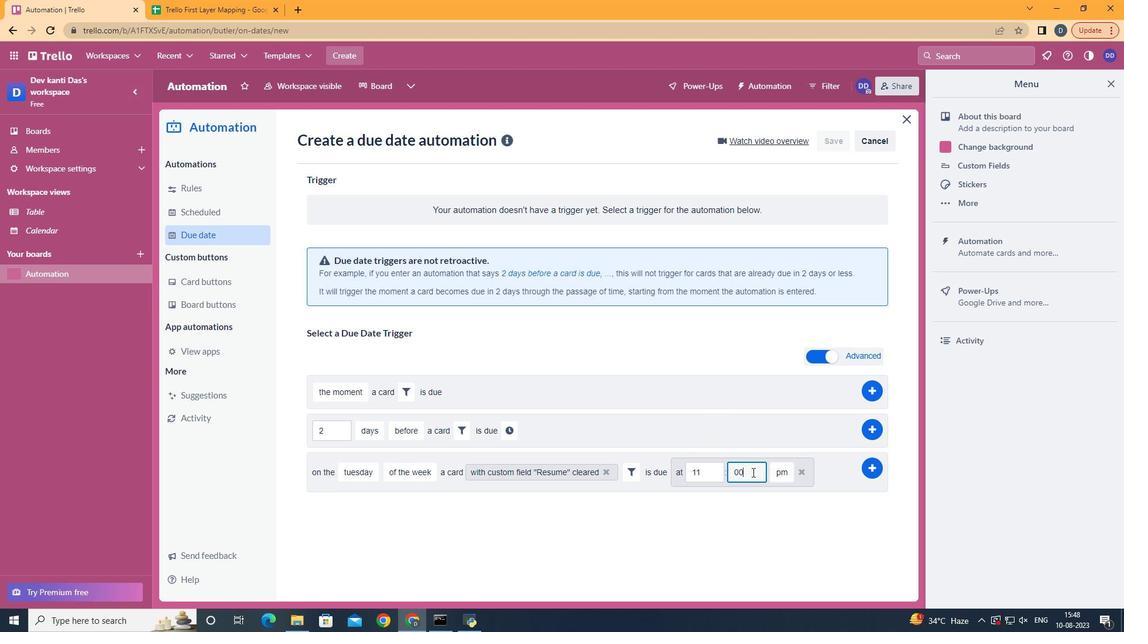 
Action: Mouse moved to (779, 491)
Screenshot: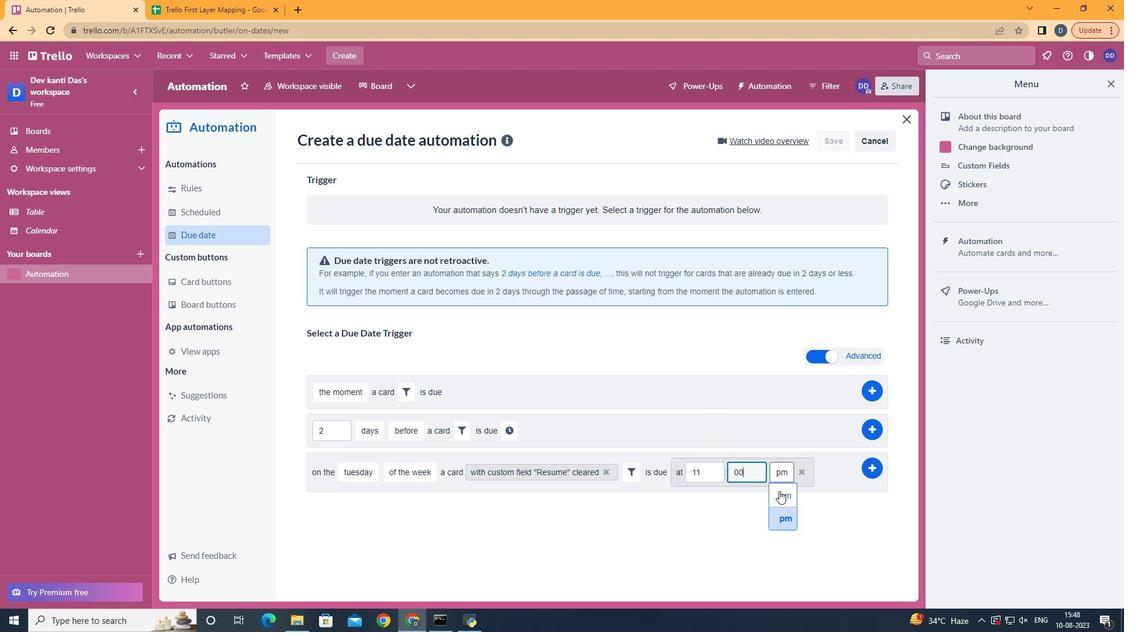 
Action: Mouse pressed left at (779, 491)
Screenshot: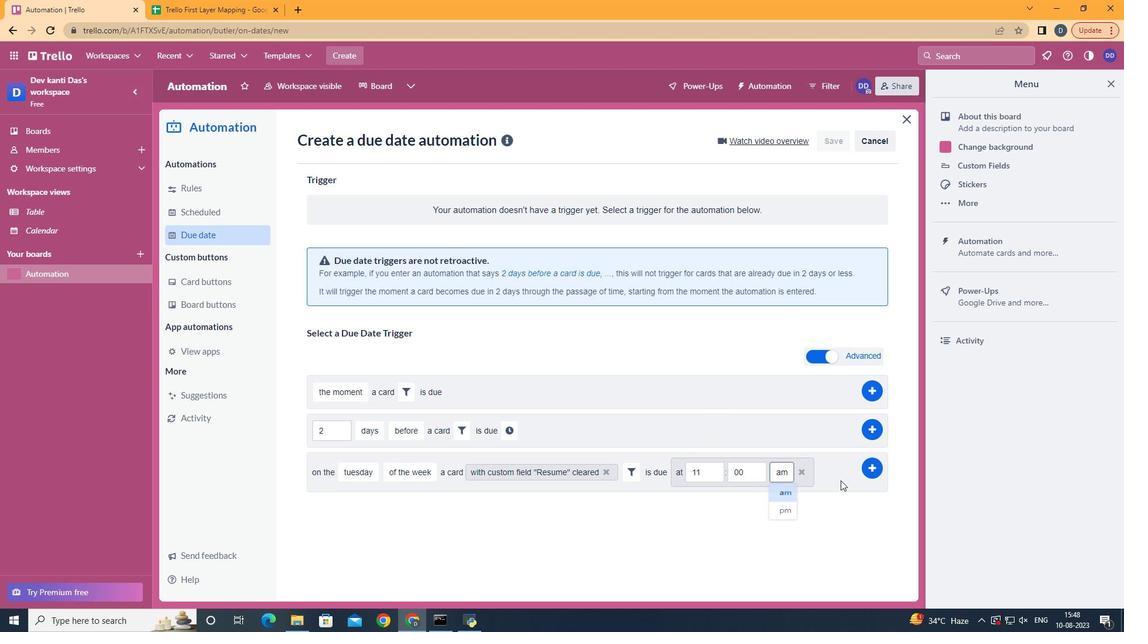 
Action: Mouse moved to (879, 462)
Screenshot: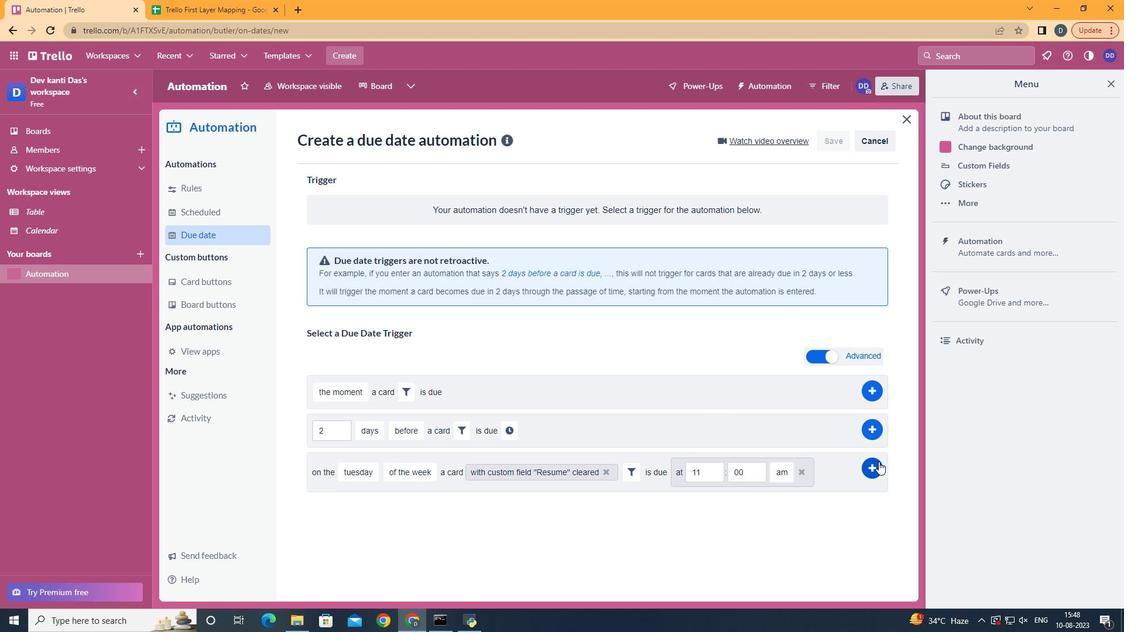 
Action: Mouse pressed left at (879, 462)
Screenshot: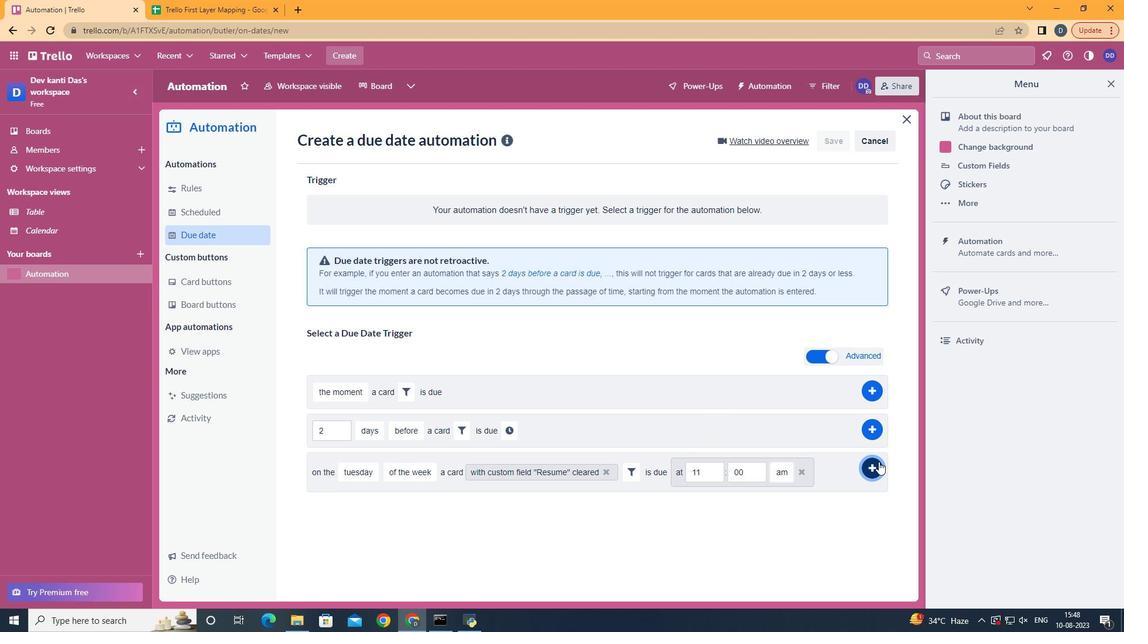 
